 Task: Employee Appreciation Lunch: Organize an appreciation lunch for your team to recognize their hard work and dedication. Location: Nearby Restaurant. Time: 12:00 PM - 1:30 PM.
Action: Mouse moved to (202, 93)
Screenshot: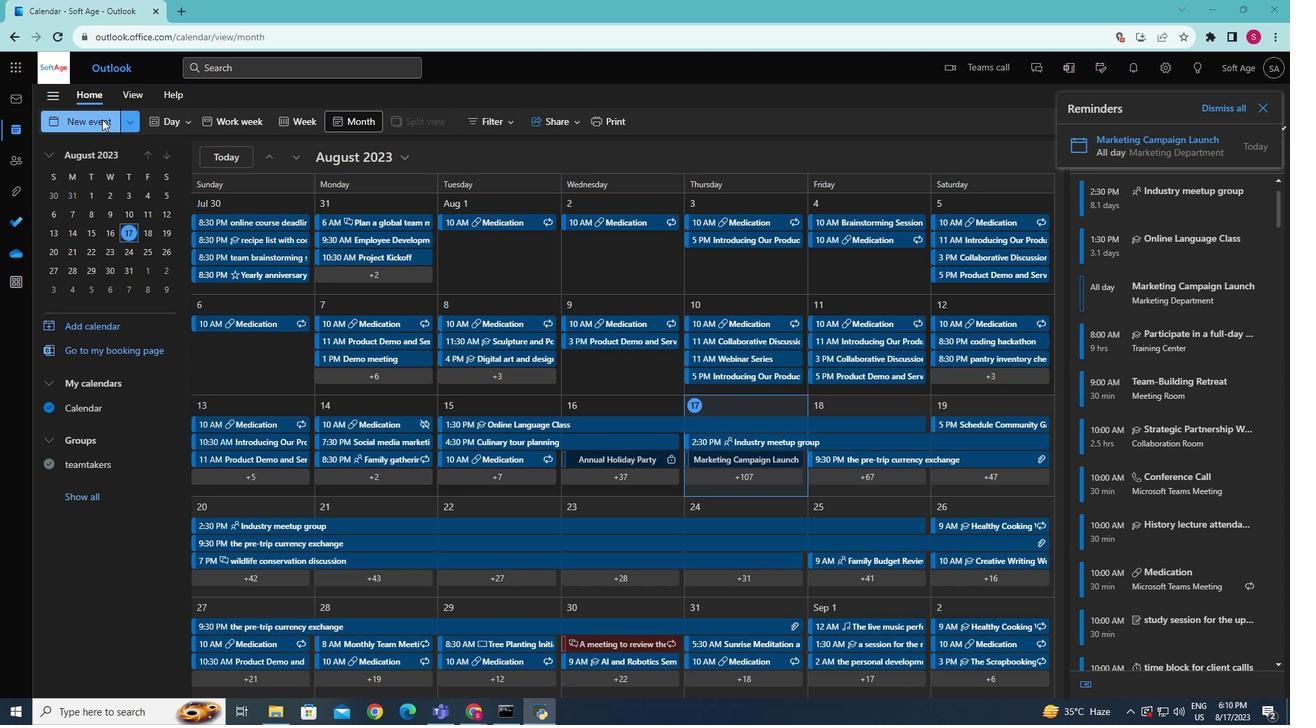 
Action: Mouse pressed left at (202, 93)
Screenshot: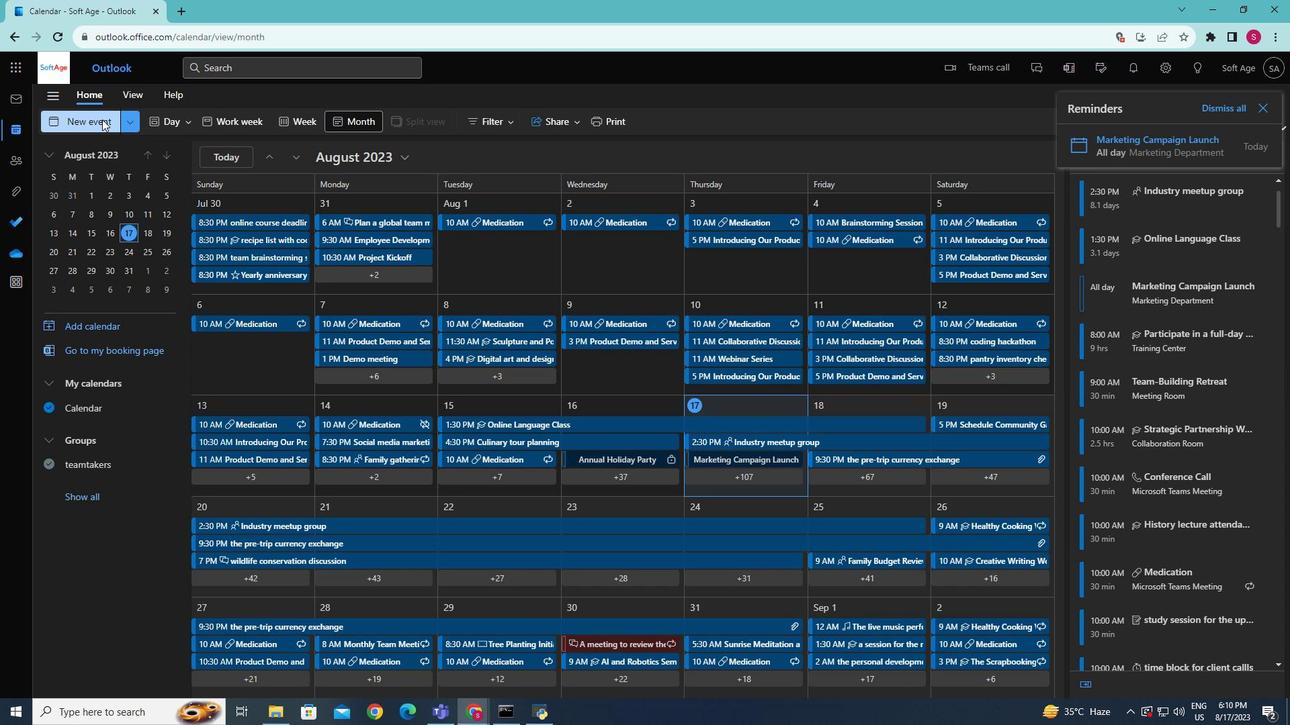 
Action: Mouse moved to (370, 179)
Screenshot: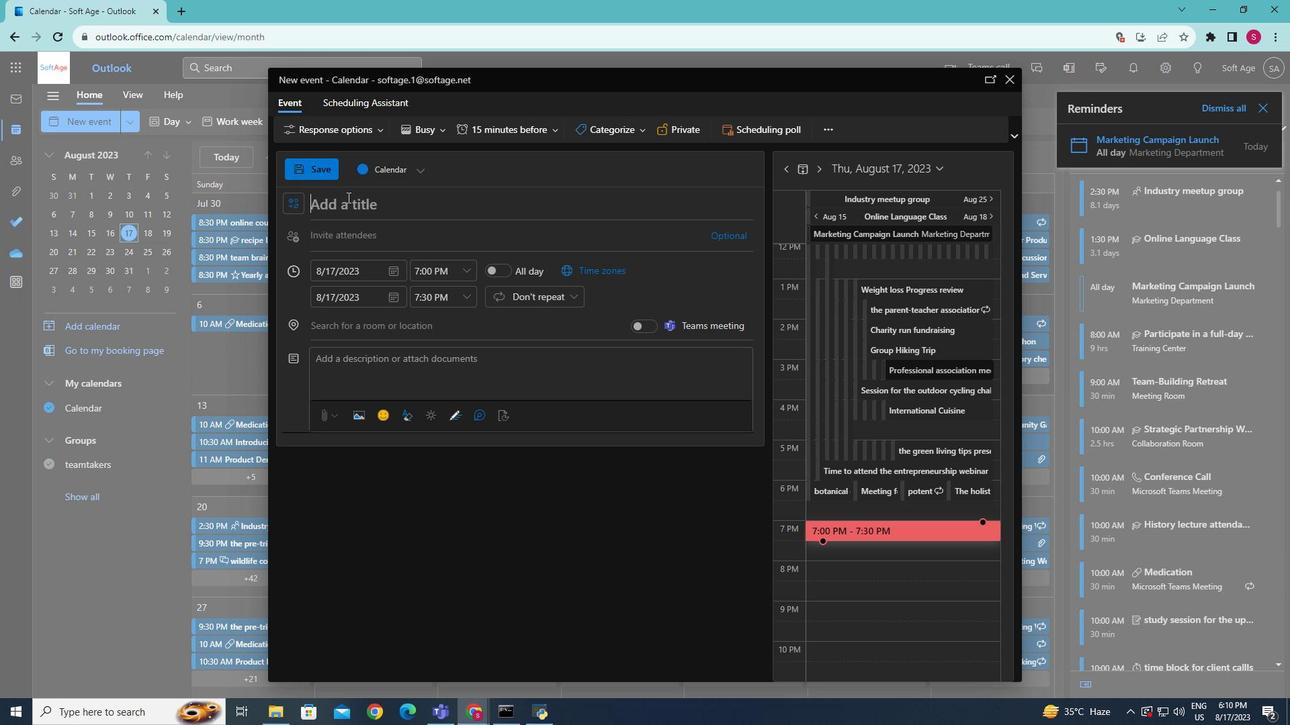 
Action: Key pressed <Key.caps_lock>E<Key.caps_lock>mployee<Key.space><Key.caps_lock>A<Key.caps_lock>ppreciation<Key.space><Key.caps_lock>L<Key.caps_lock>uc<Key.backspace>nch
Screenshot: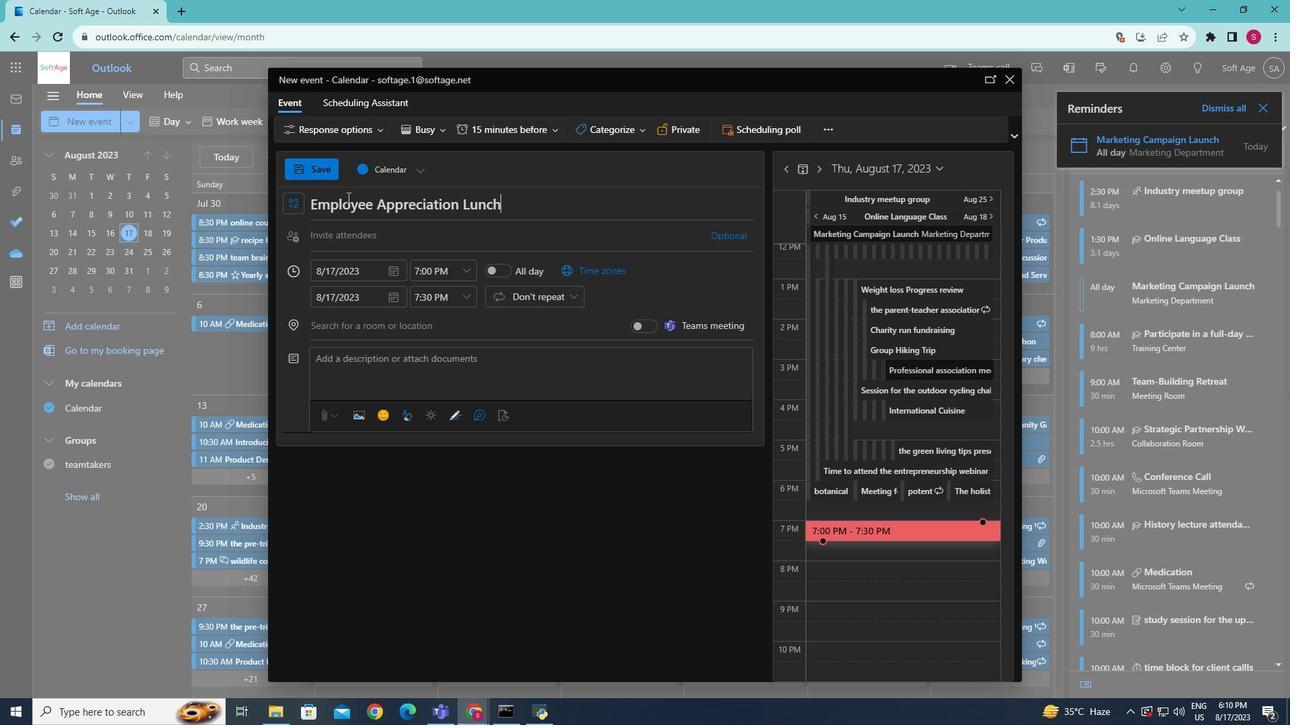 
Action: Mouse moved to (382, 356)
Screenshot: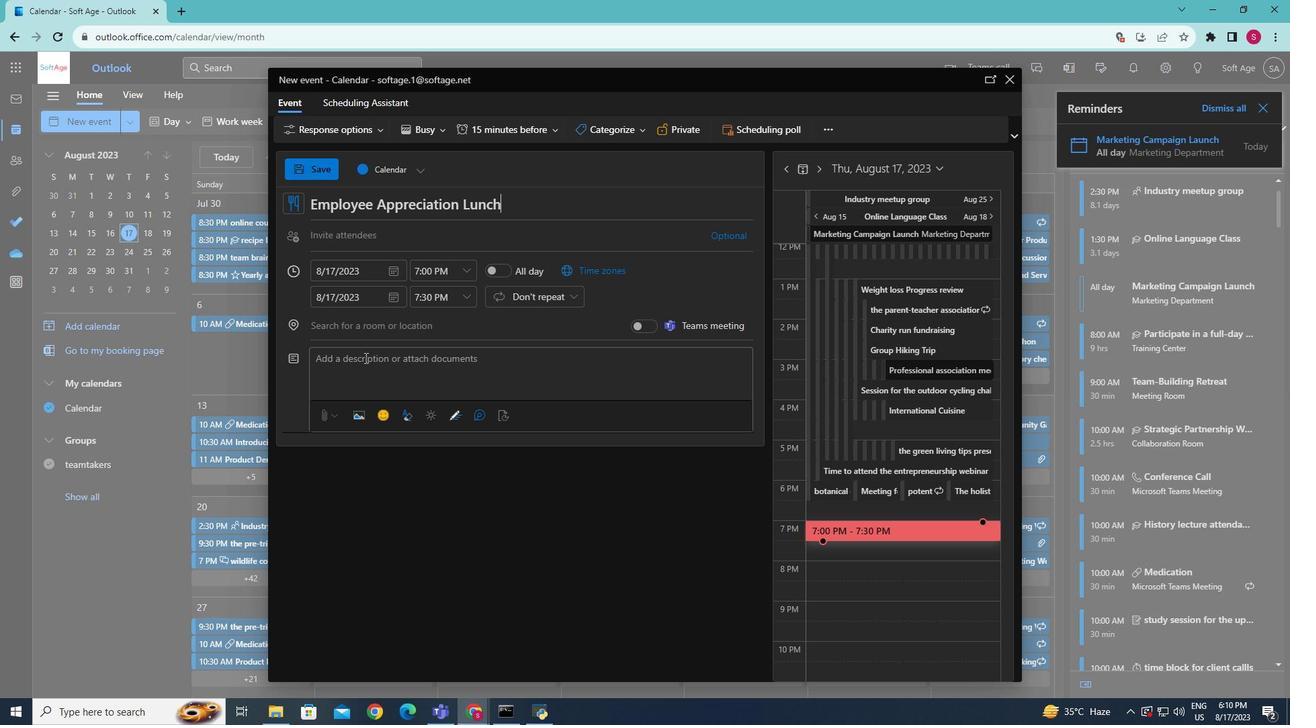 
Action: Mouse pressed left at (382, 356)
Screenshot: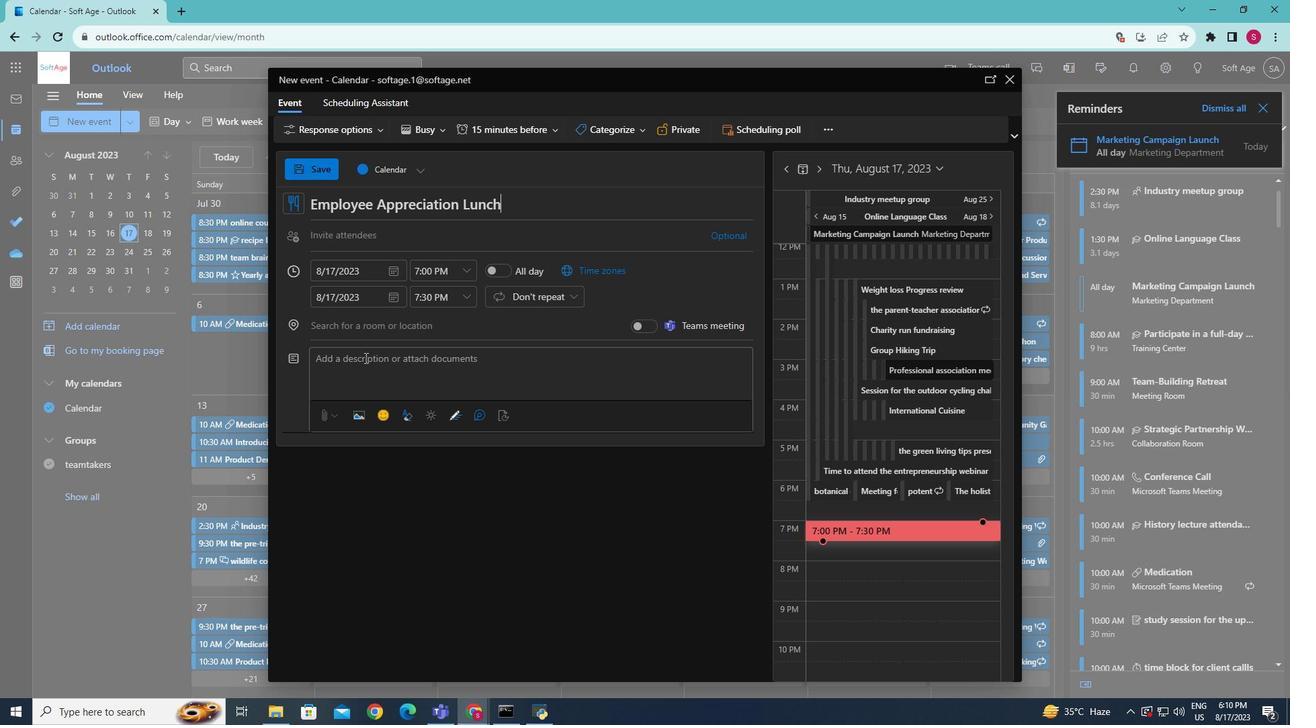
Action: Key pressed <Key.caps_lock>O<Key.caps_lock>rganize<Key.space>an<Key.space>appreciation<Key.space>lunch<Key.space>for<Key.space>your<Key.space>team<Key.space>to<Key.space>recognize<Key.space>their<Key.space>hard<Key.space>work<Key.space>and<Key.space>dedication
Screenshot: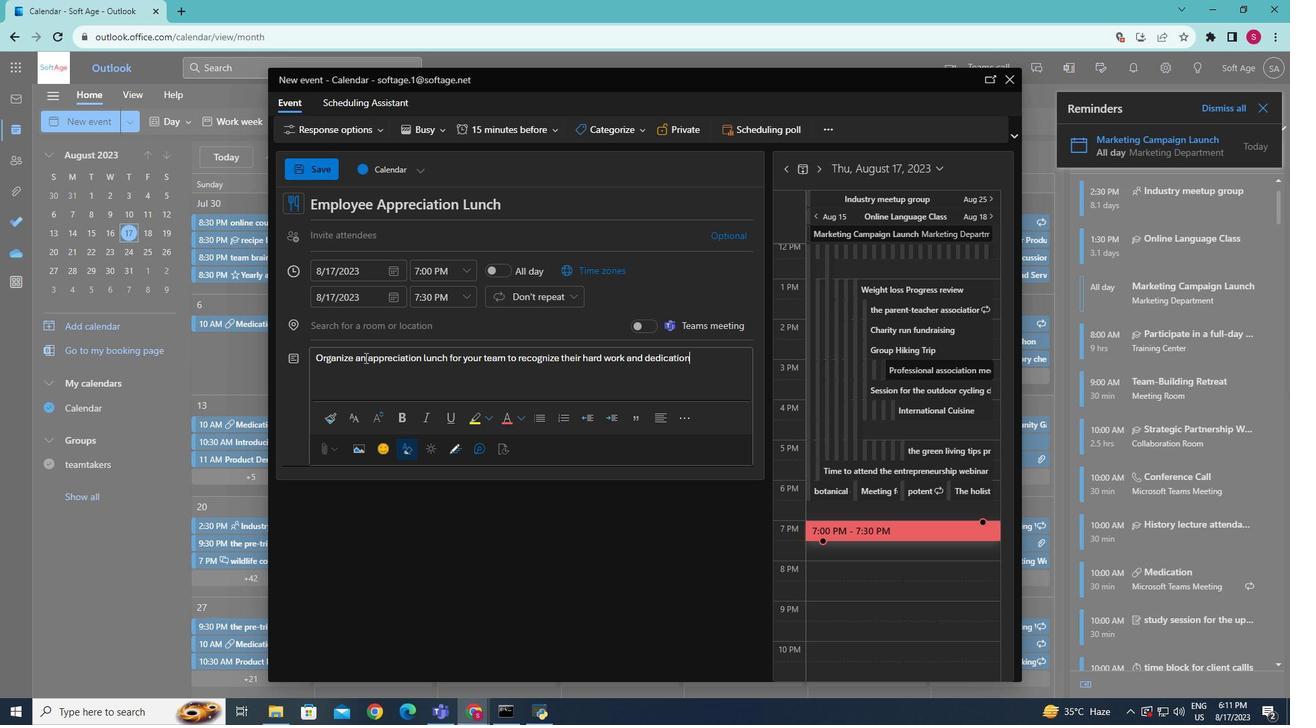 
Action: Mouse moved to (428, 381)
Screenshot: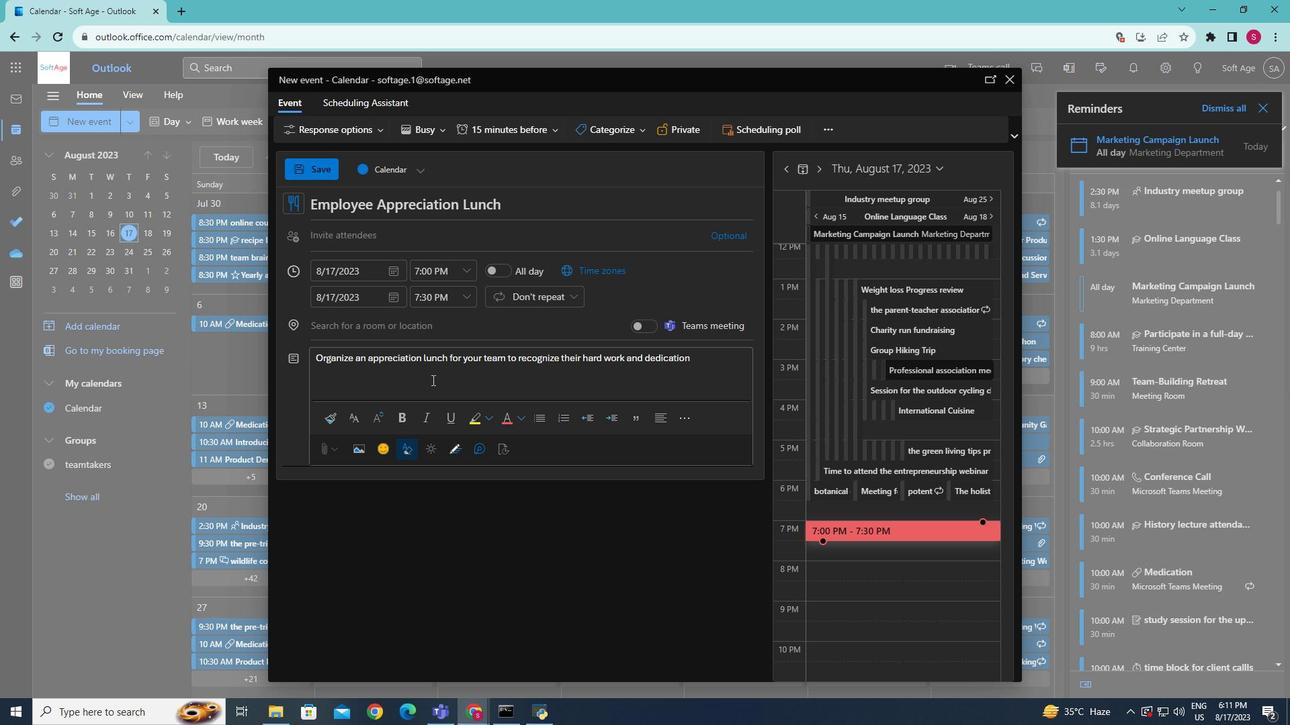 
Action: Key pressed .
Screenshot: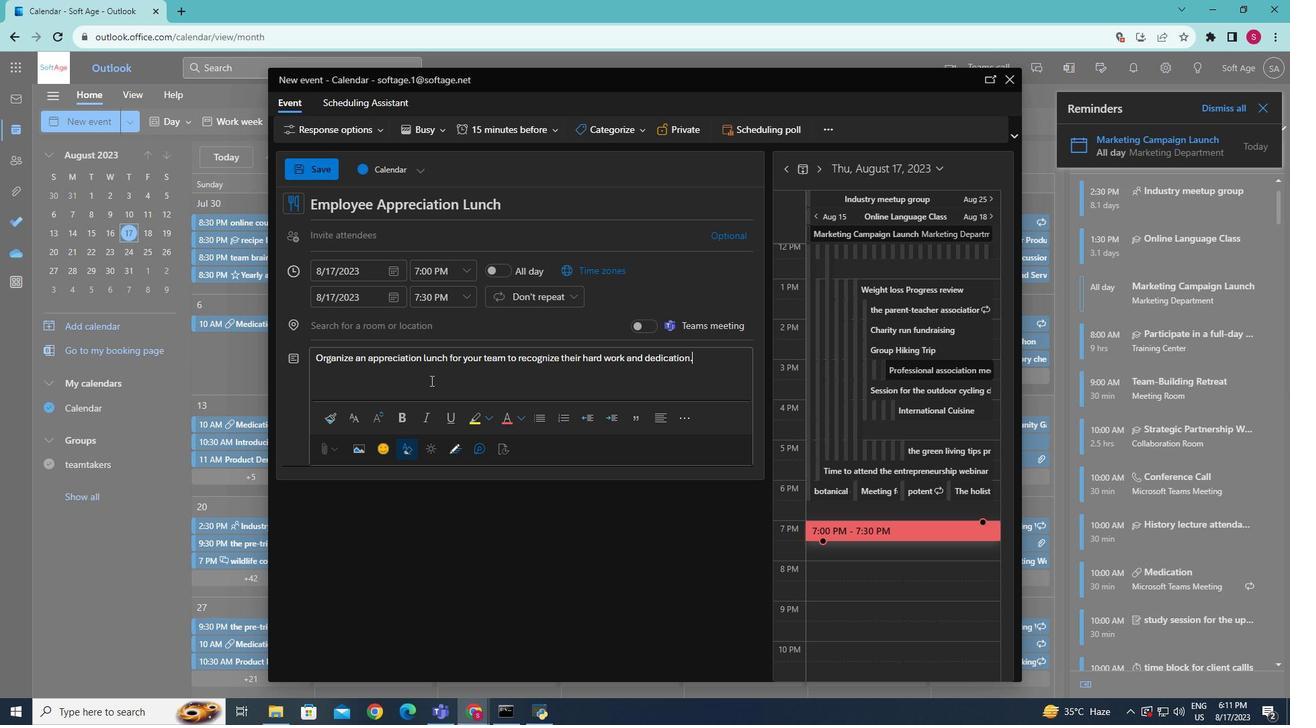 
Action: Mouse moved to (376, 321)
Screenshot: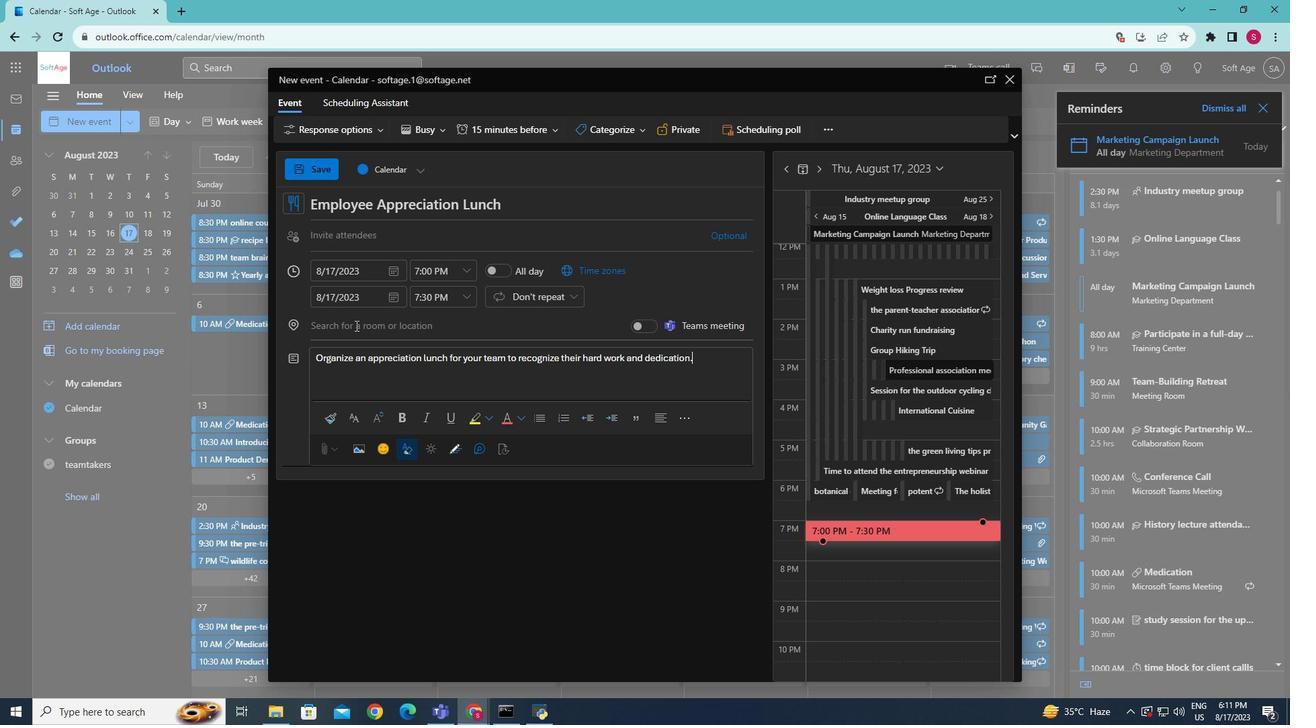 
Action: Mouse pressed left at (376, 321)
Screenshot: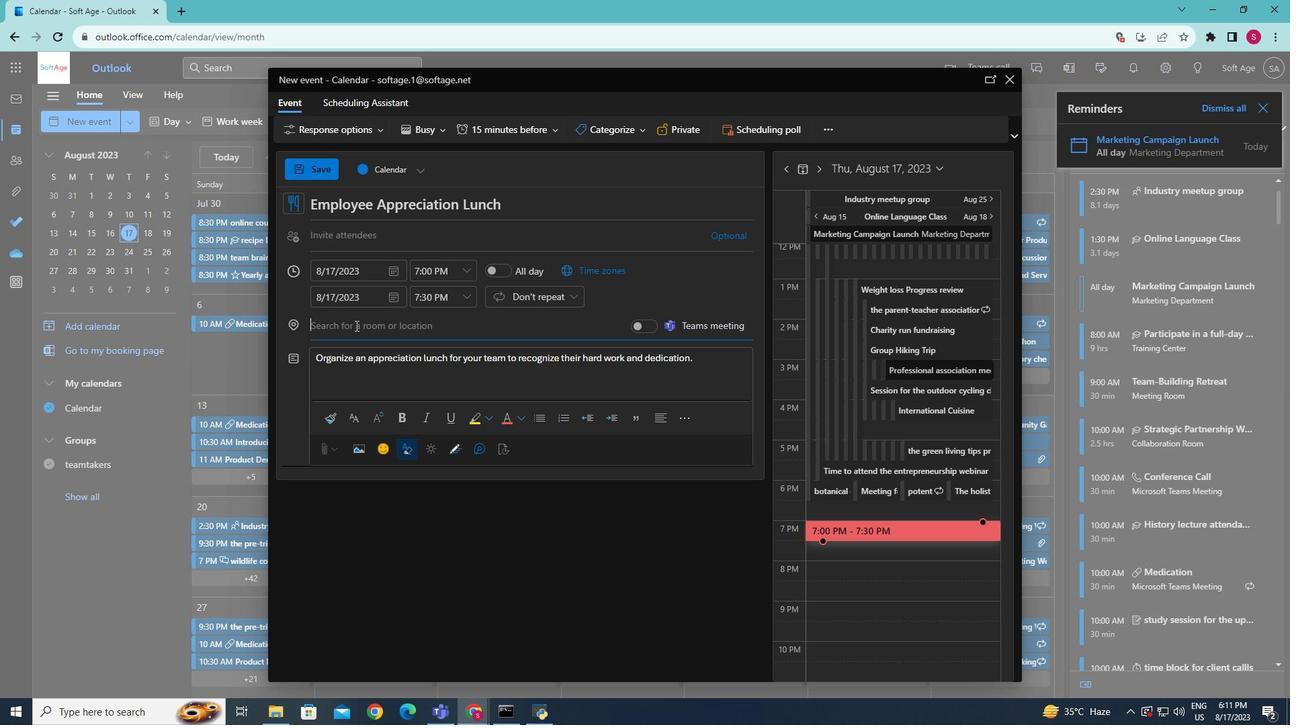 
Action: Key pressed <Key.caps_lock>N<Key.caps_lock>earby<Key.space><Key.caps_lock>R<Key.caps_lock>estaurant
Screenshot: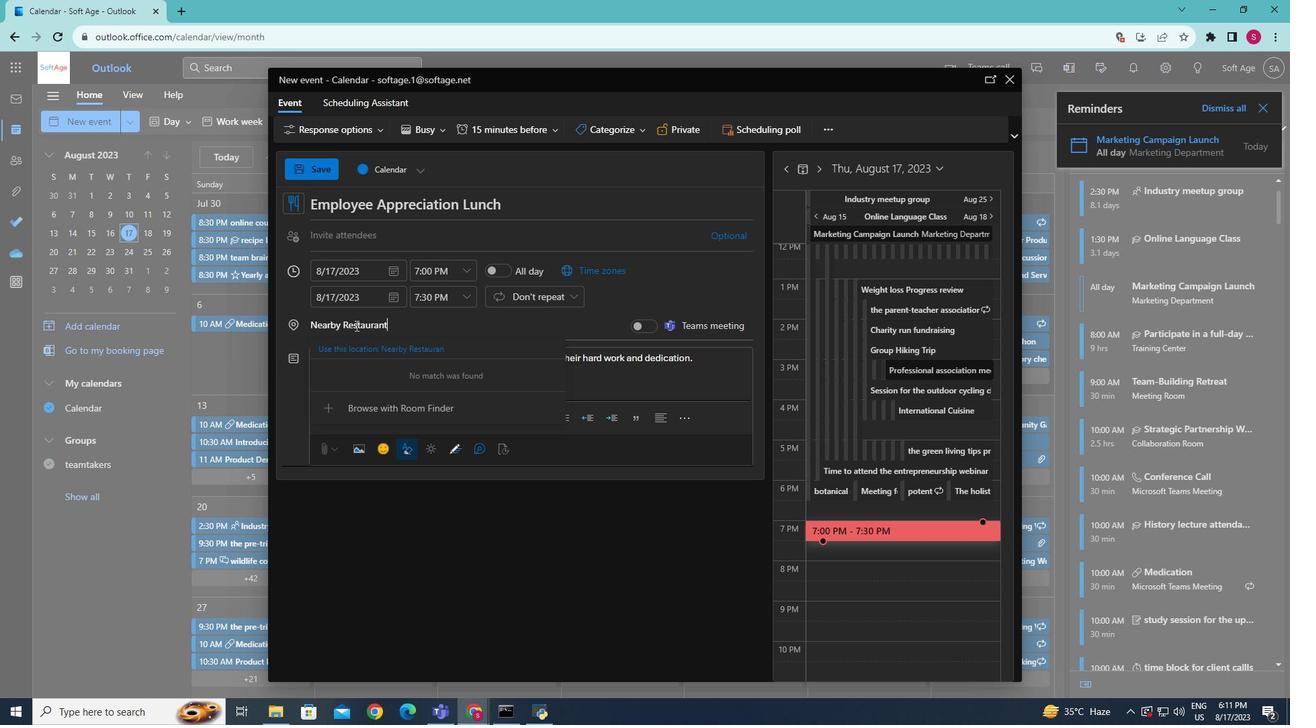 
Action: Mouse moved to (454, 264)
Screenshot: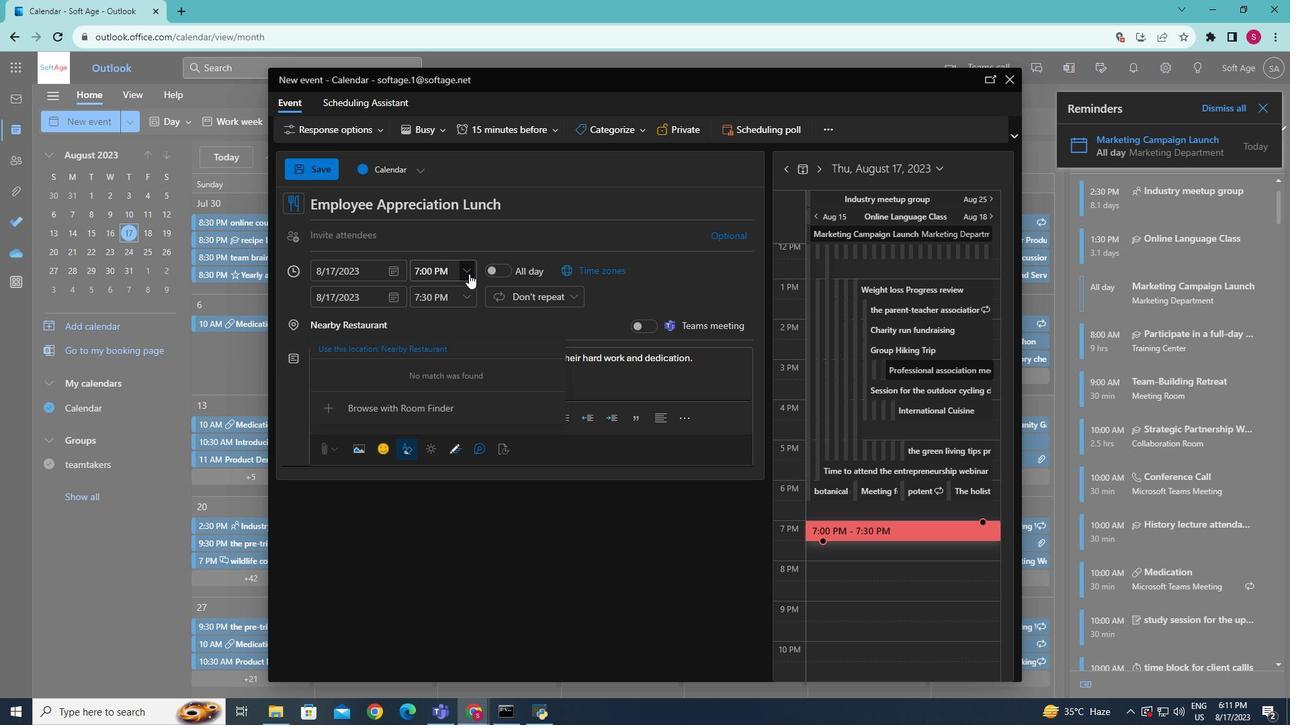 
Action: Mouse pressed left at (454, 264)
Screenshot: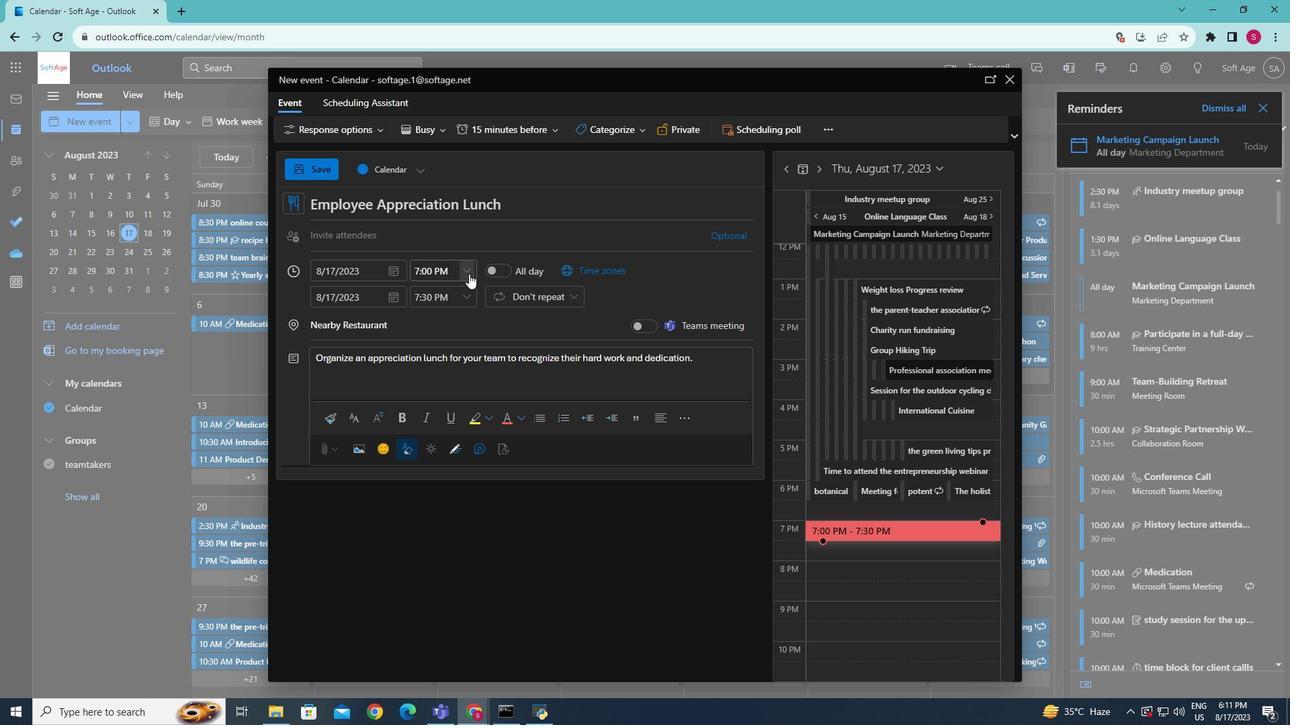 
Action: Mouse moved to (440, 376)
Screenshot: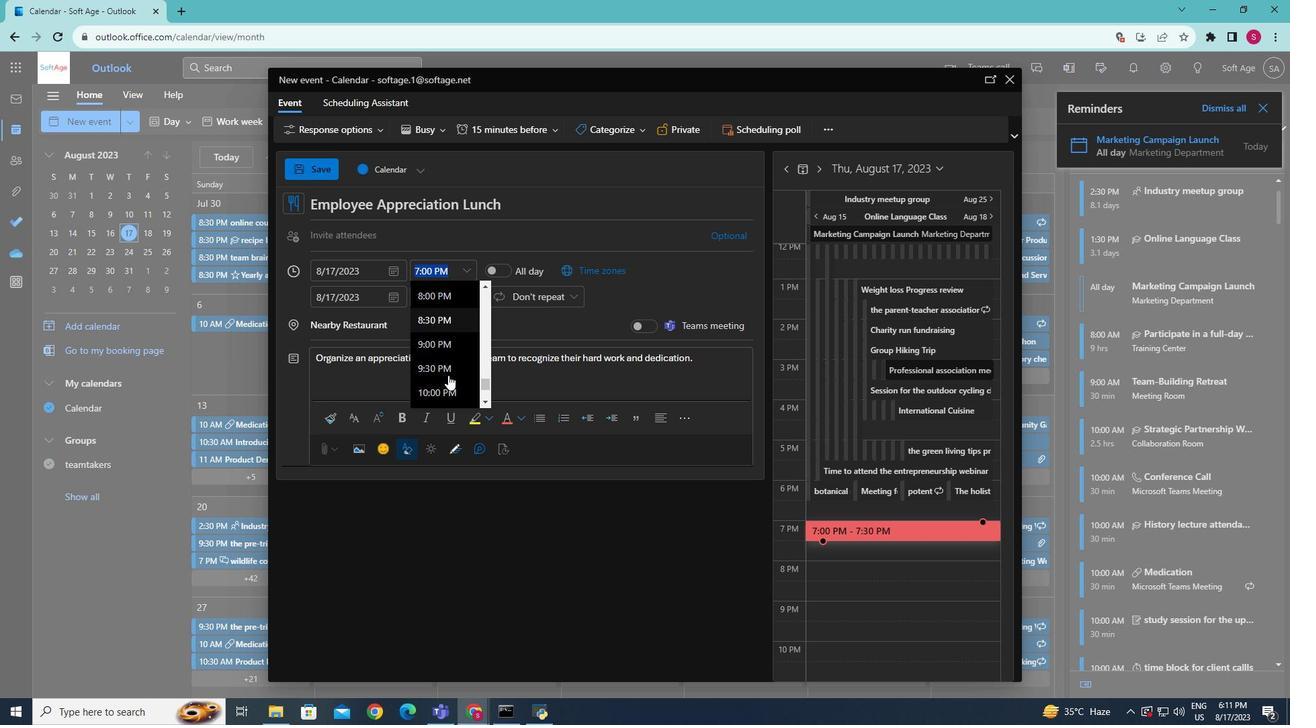 
Action: Mouse scrolled (440, 375) with delta (0, 0)
Screenshot: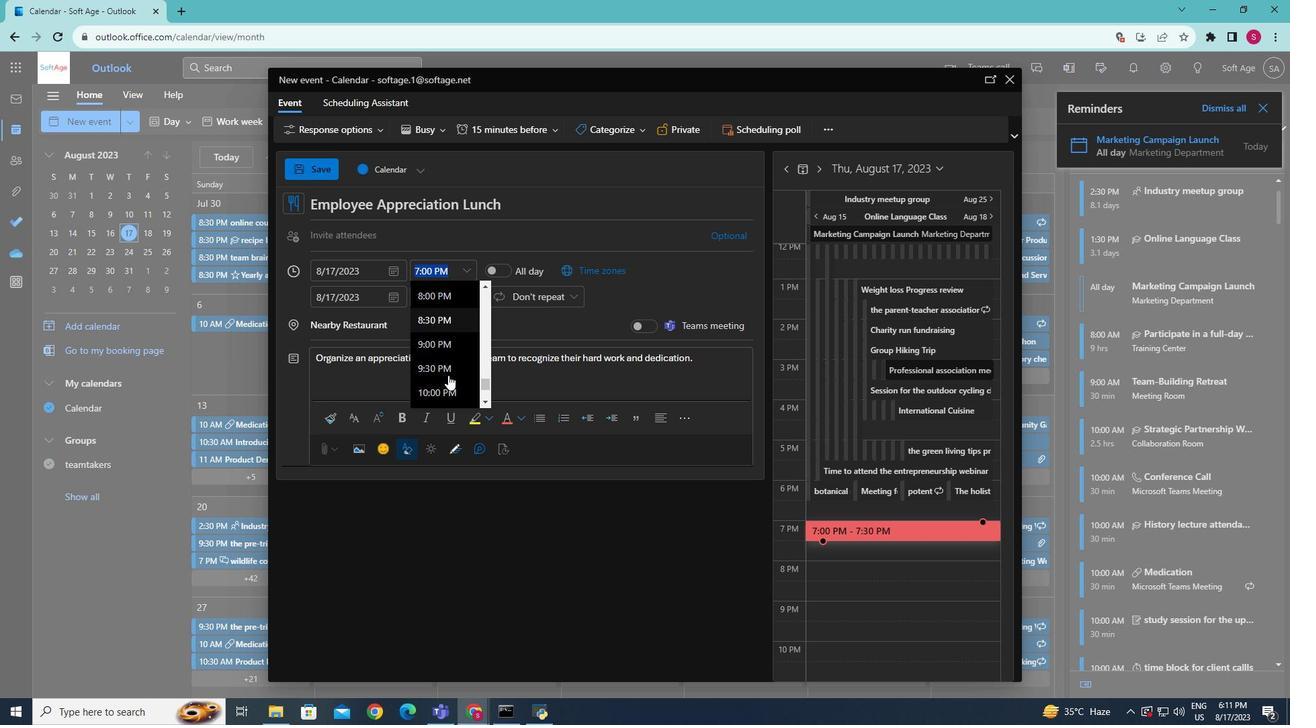 
Action: Mouse moved to (438, 380)
Screenshot: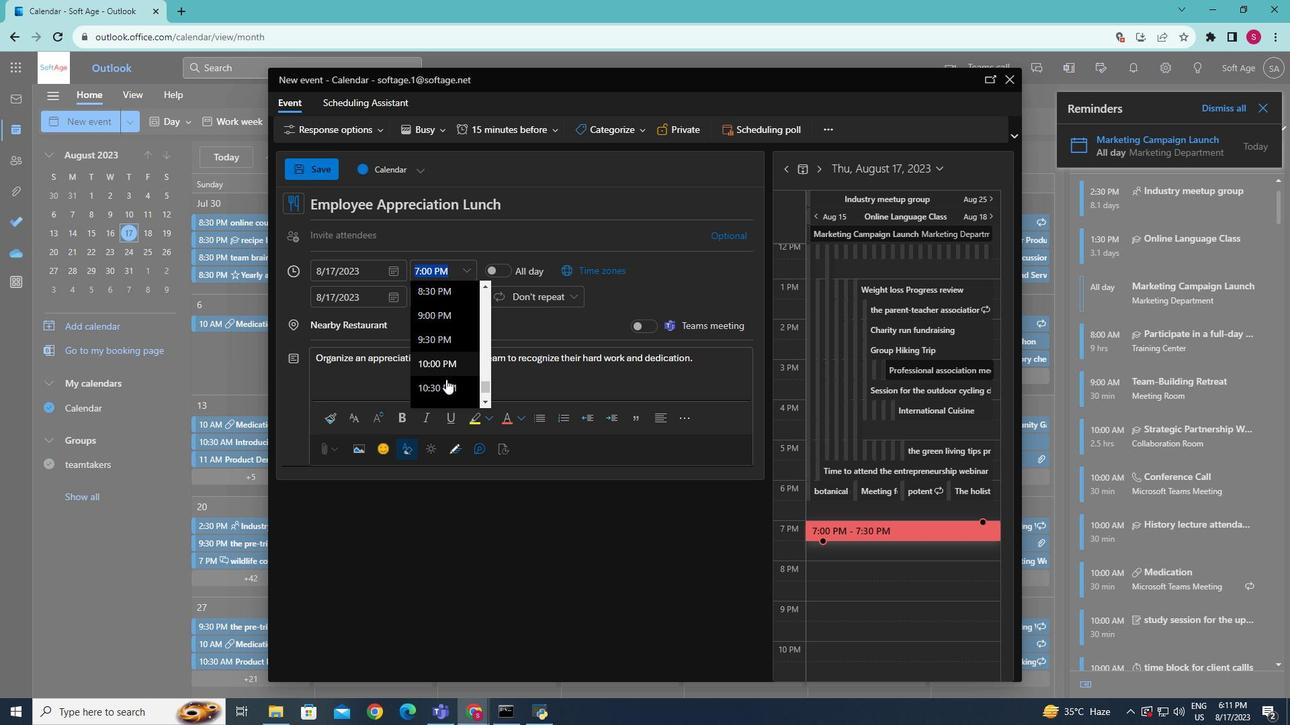 
Action: Mouse scrolled (438, 380) with delta (0, 0)
Screenshot: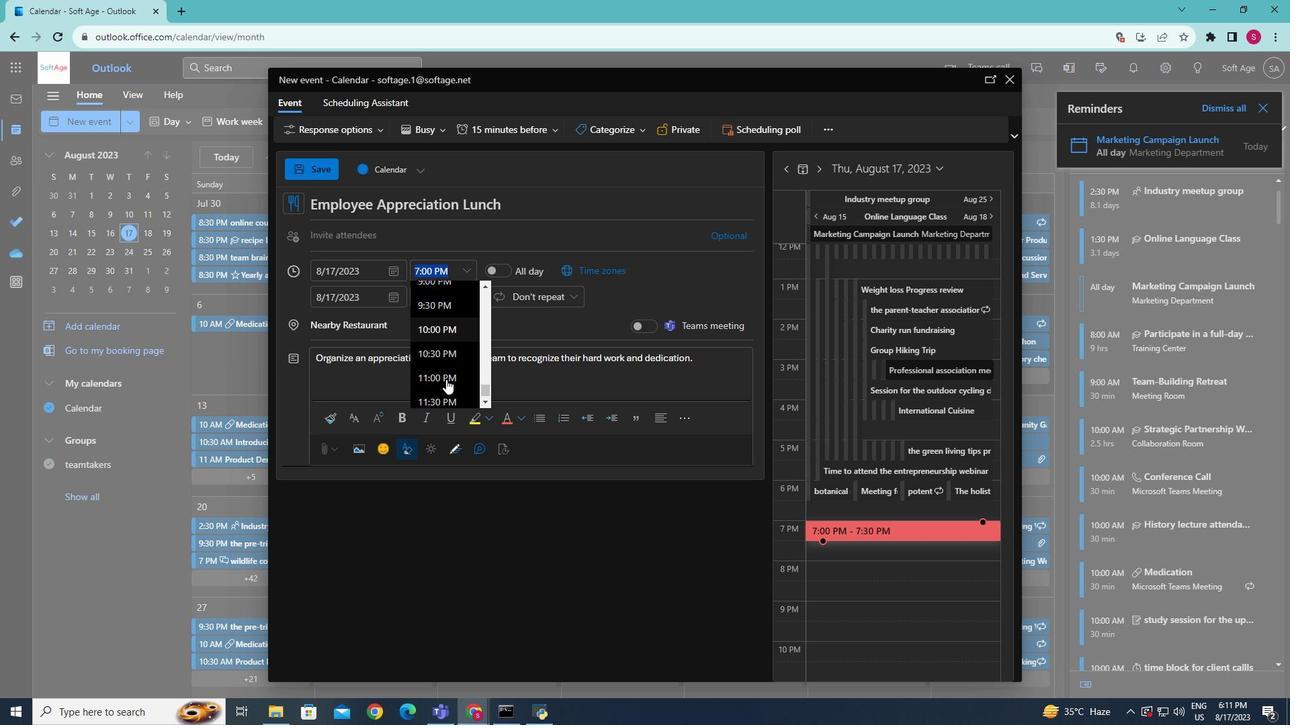 
Action: Mouse moved to (437, 380)
Screenshot: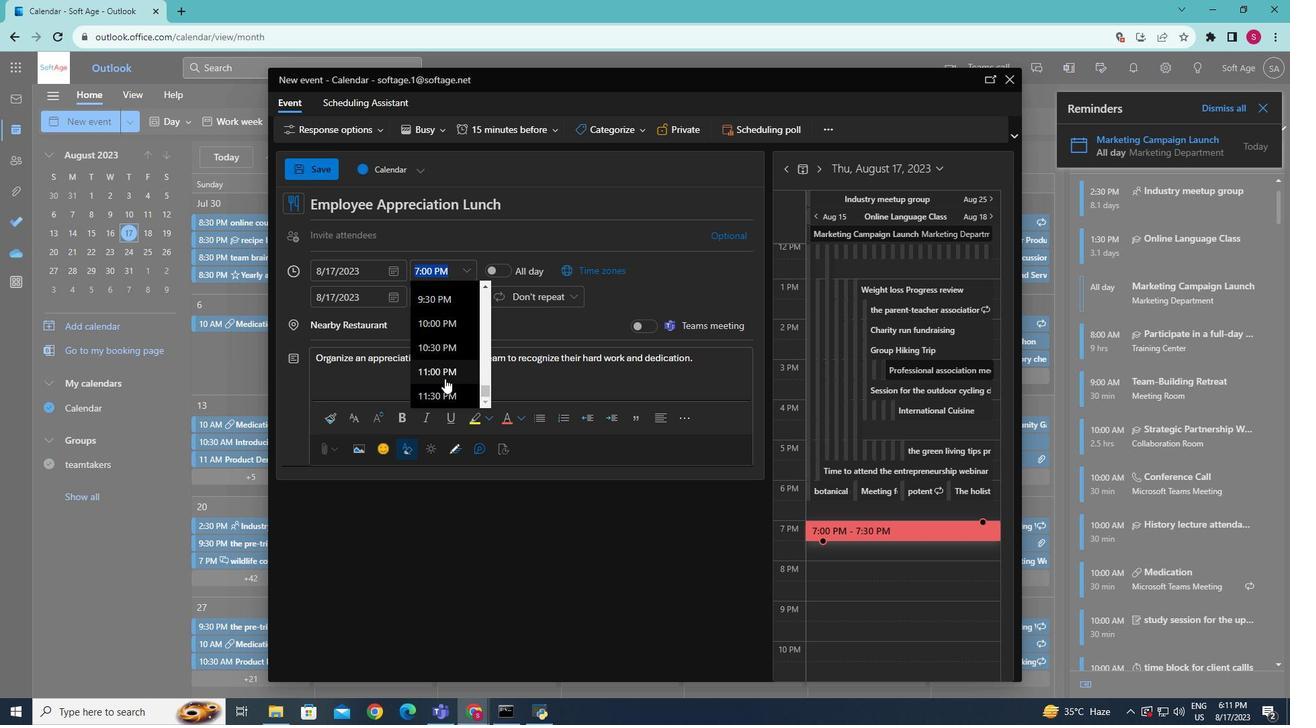 
Action: Mouse scrolled (437, 378) with delta (0, -1)
Screenshot: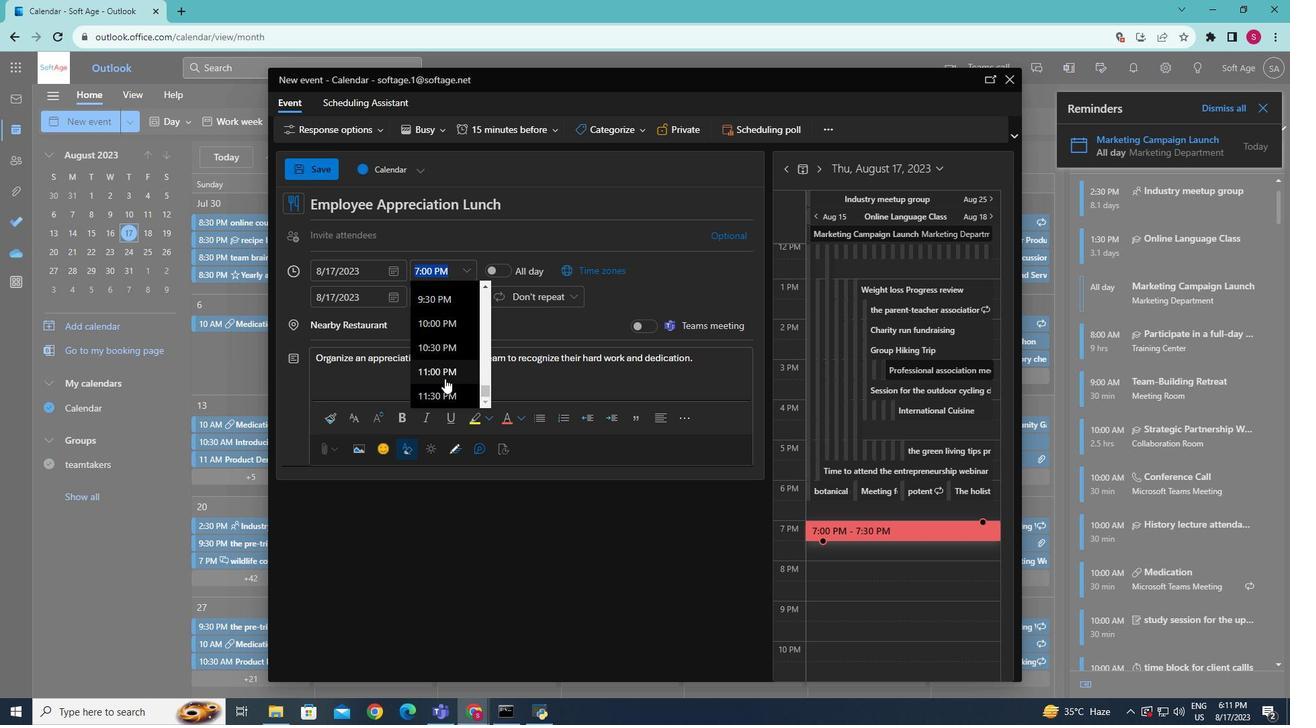 
Action: Mouse moved to (436, 380)
Screenshot: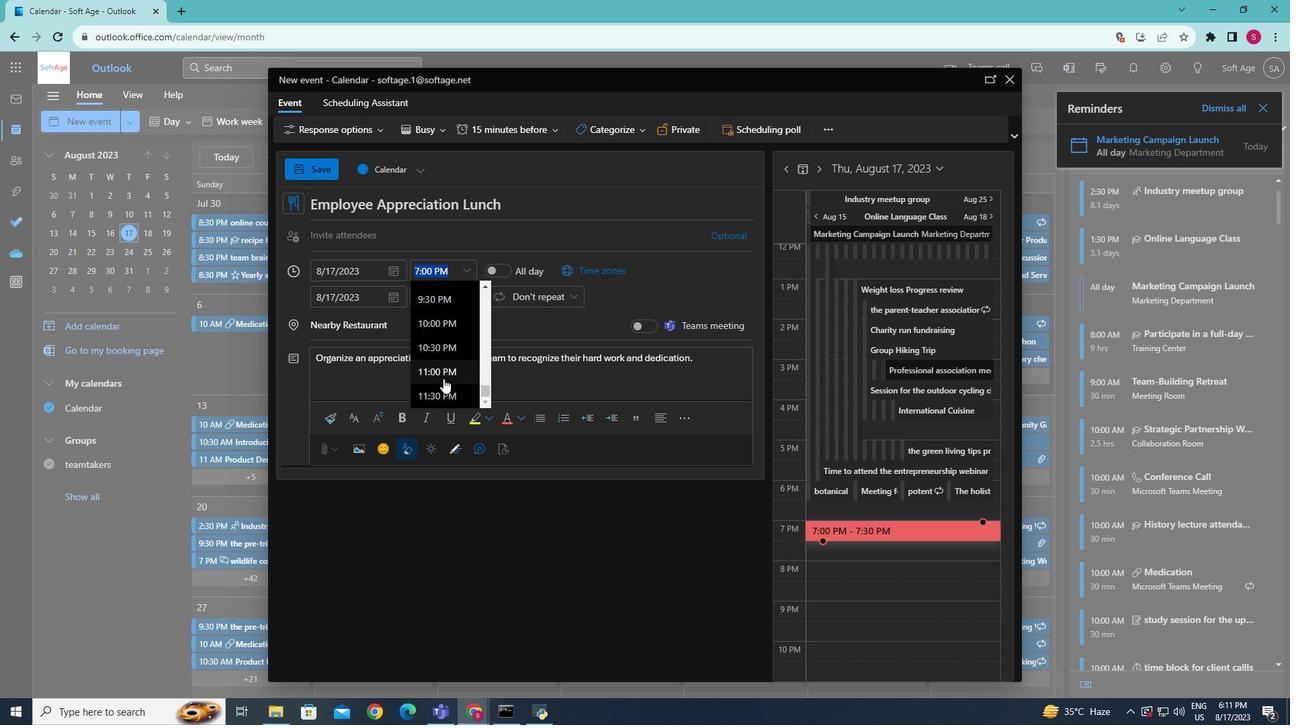 
Action: Mouse scrolled (436, 378) with delta (0, -1)
Screenshot: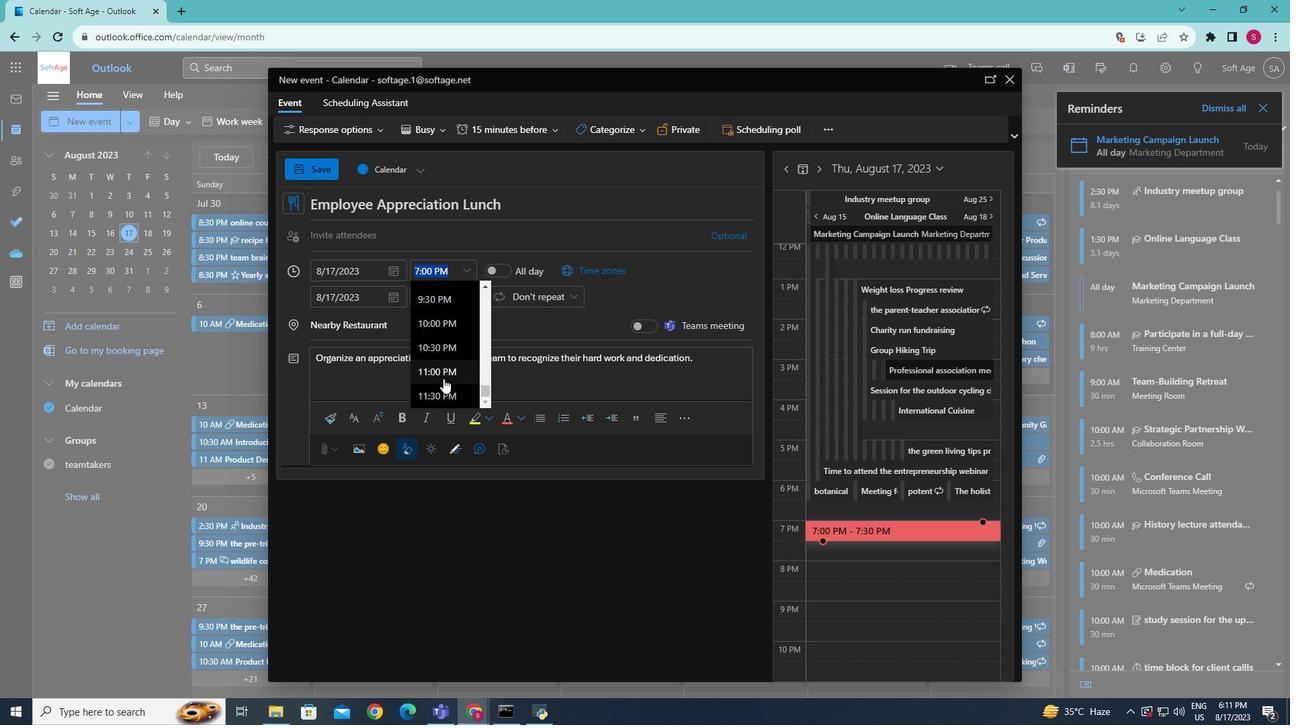 
Action: Mouse moved to (462, 400)
Screenshot: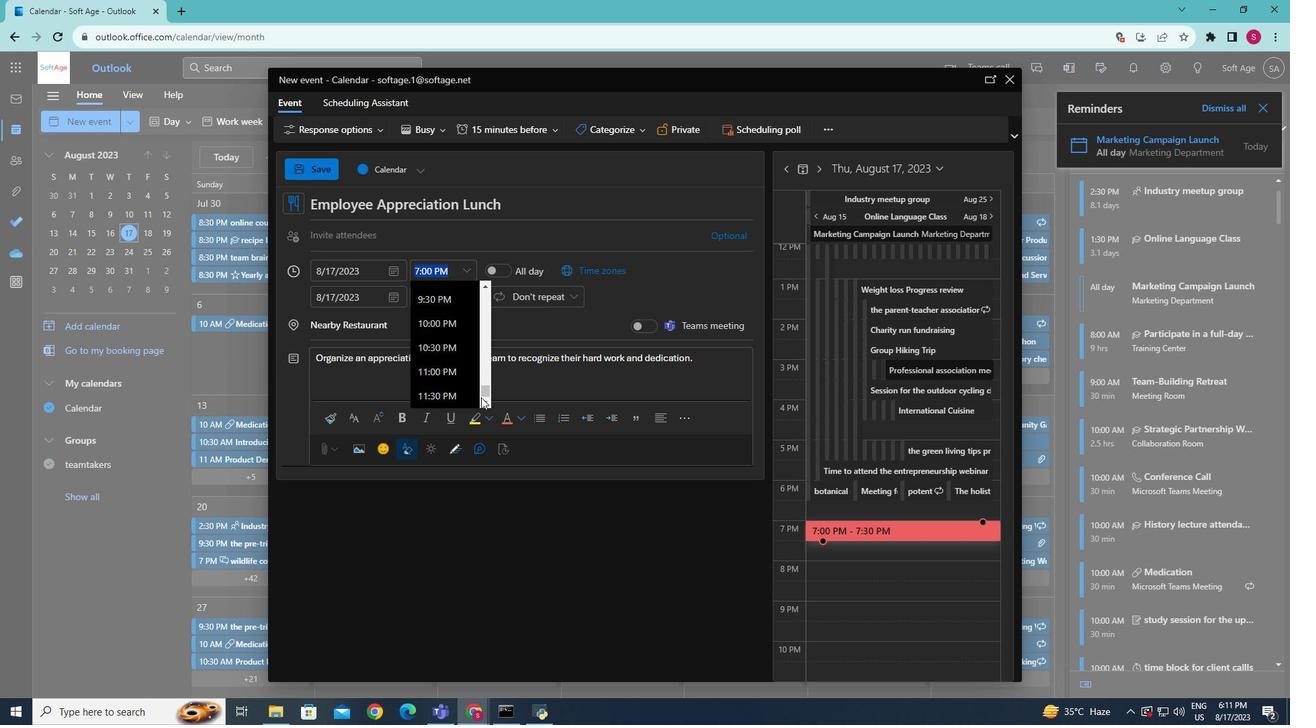 
Action: Mouse pressed left at (462, 400)
Screenshot: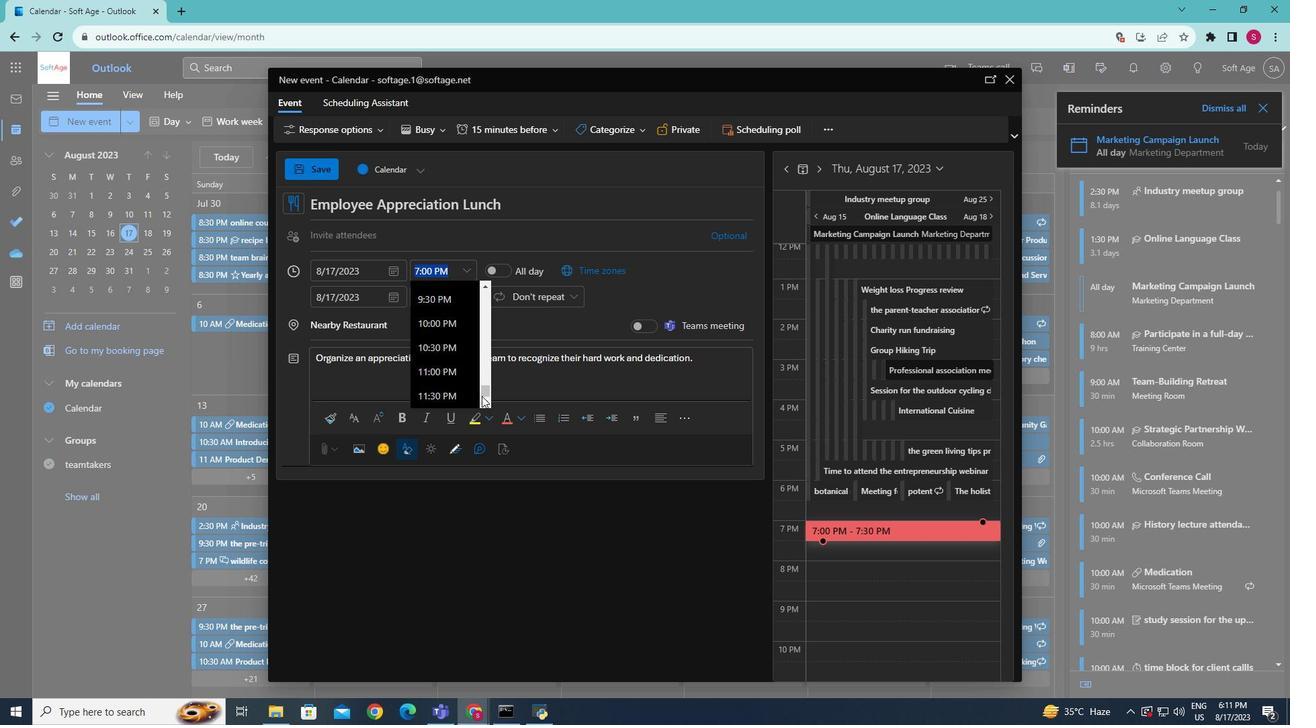 
Action: Mouse moved to (453, 368)
Screenshot: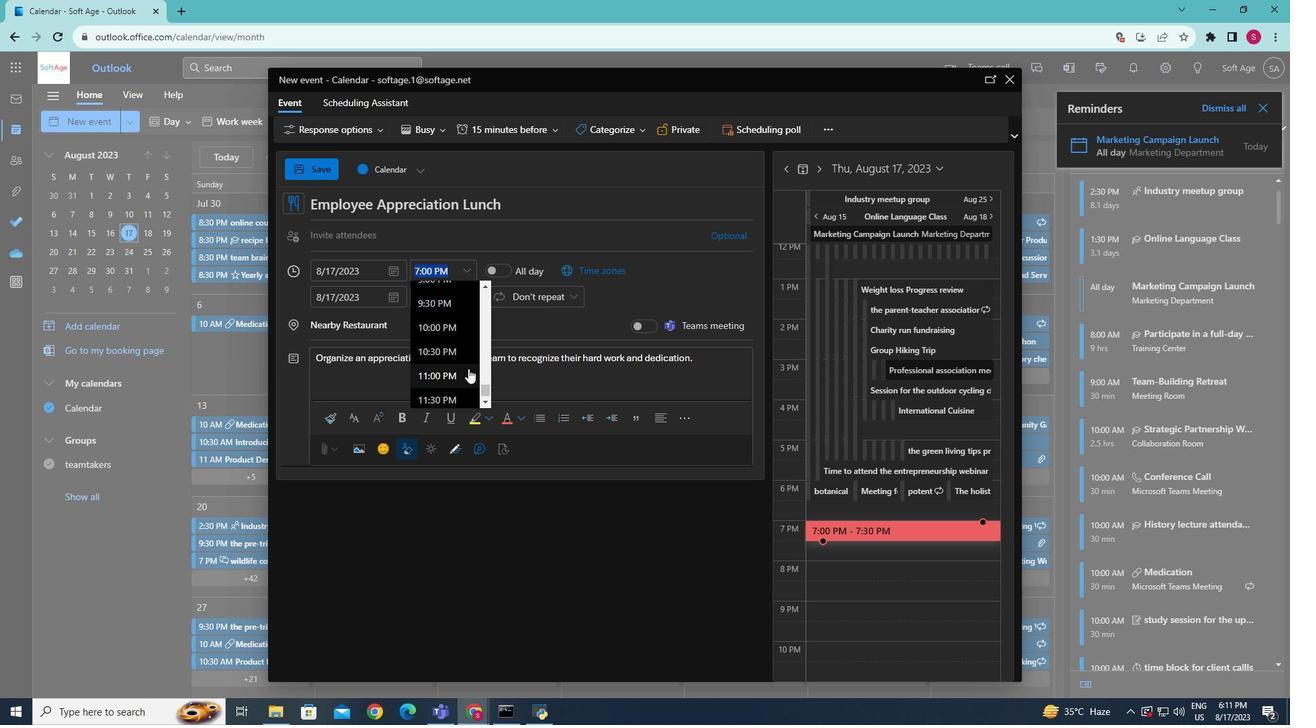 
Action: Mouse scrolled (453, 369) with delta (0, 0)
Screenshot: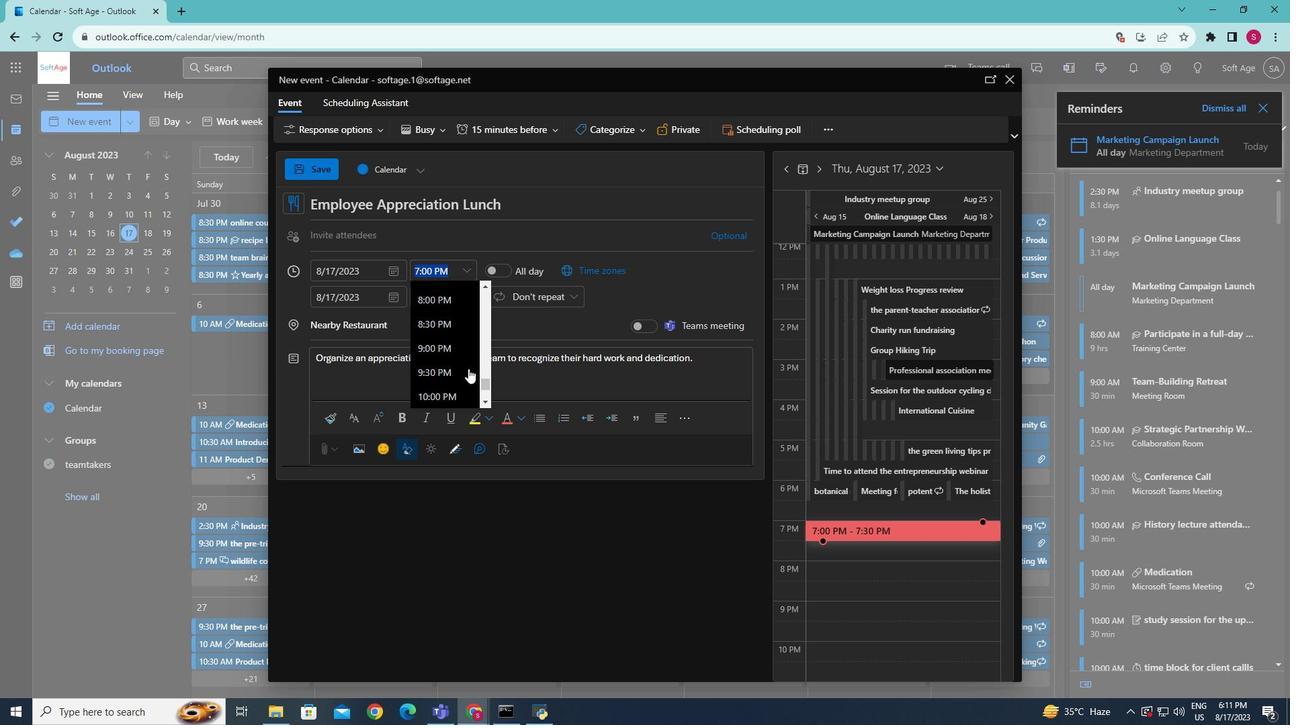 
Action: Mouse scrolled (453, 369) with delta (0, 0)
Screenshot: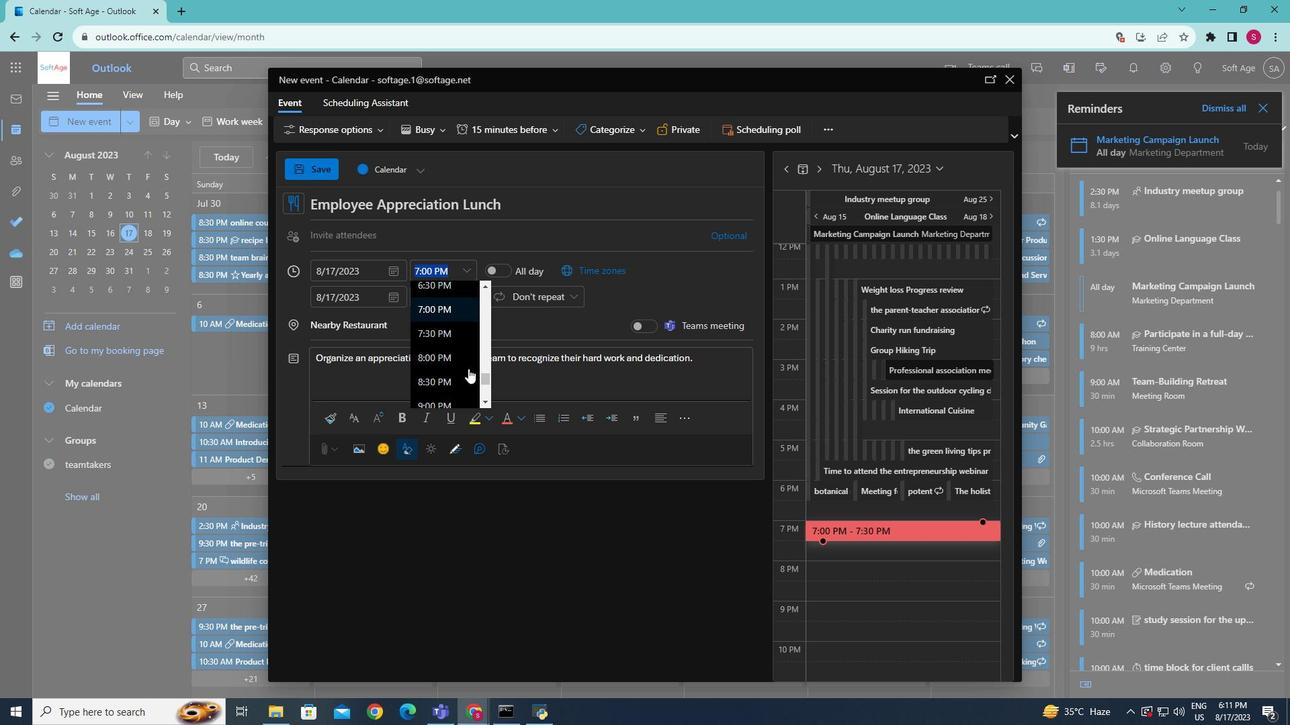 
Action: Mouse scrolled (453, 369) with delta (0, 0)
Screenshot: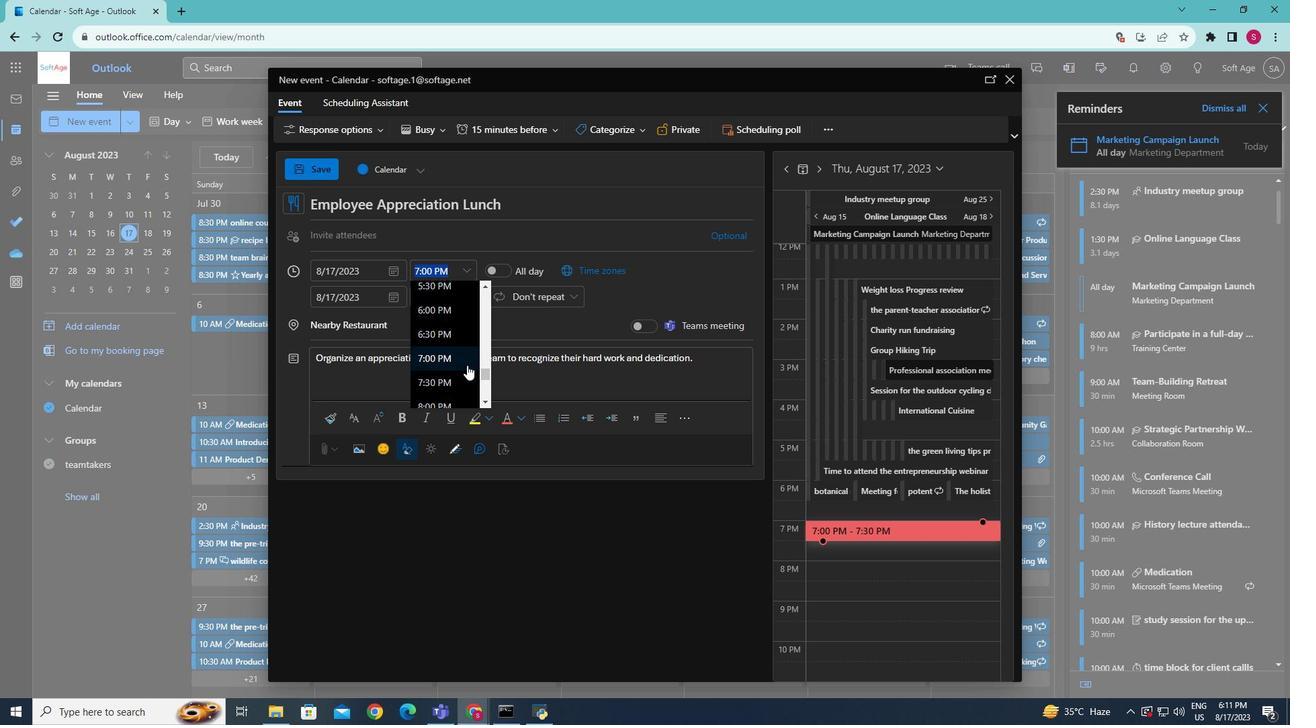 
Action: Mouse moved to (447, 359)
Screenshot: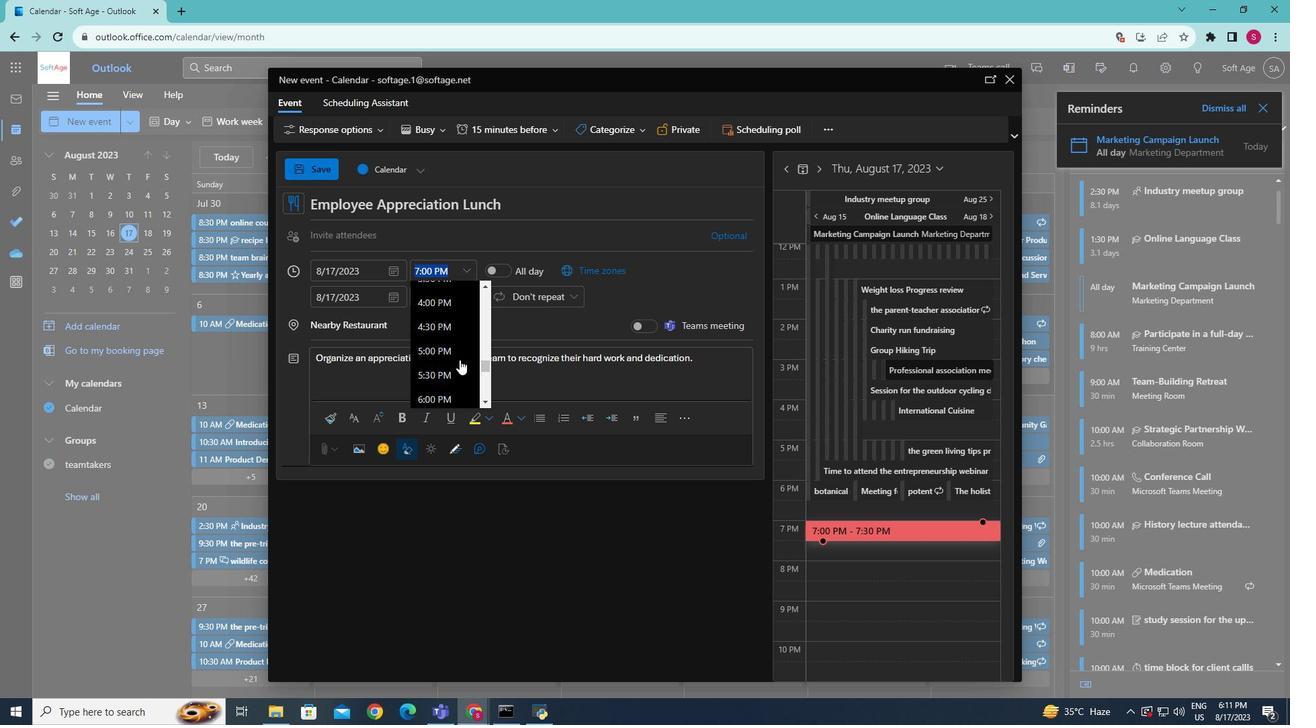 
Action: Mouse scrolled (447, 360) with delta (0, 0)
Screenshot: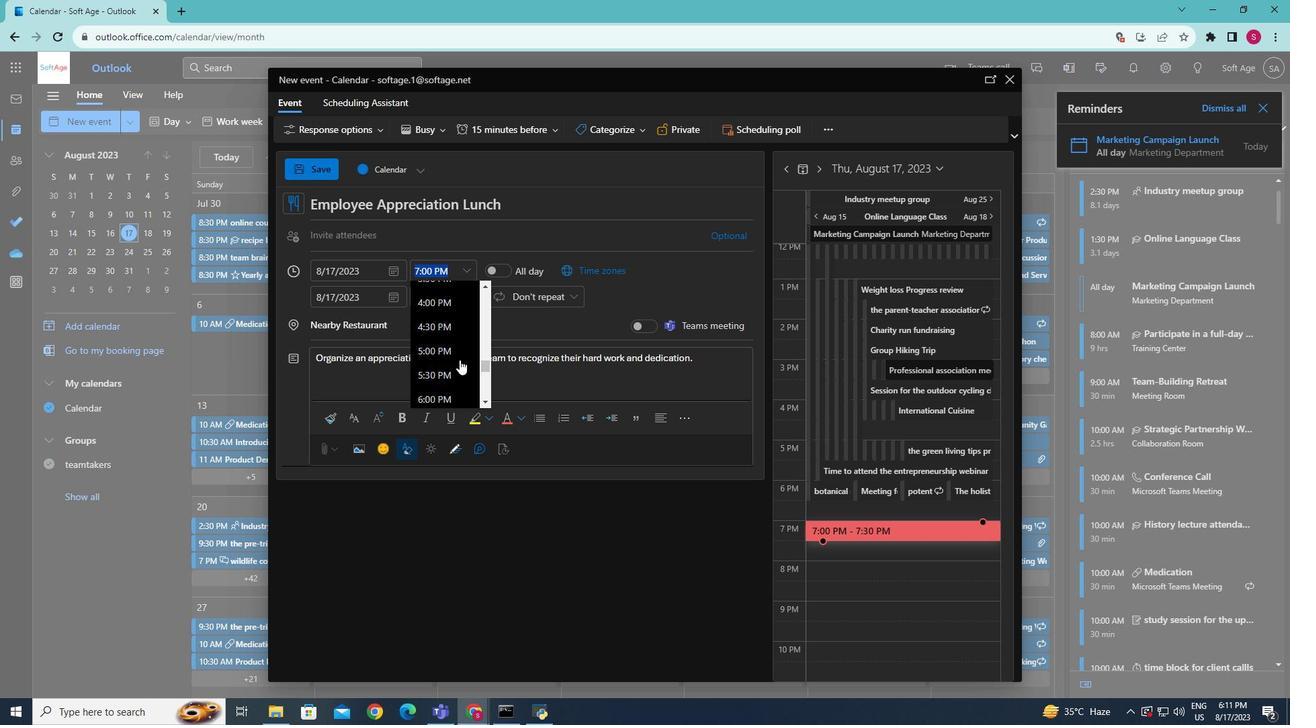 
Action: Mouse scrolled (447, 360) with delta (0, 0)
Screenshot: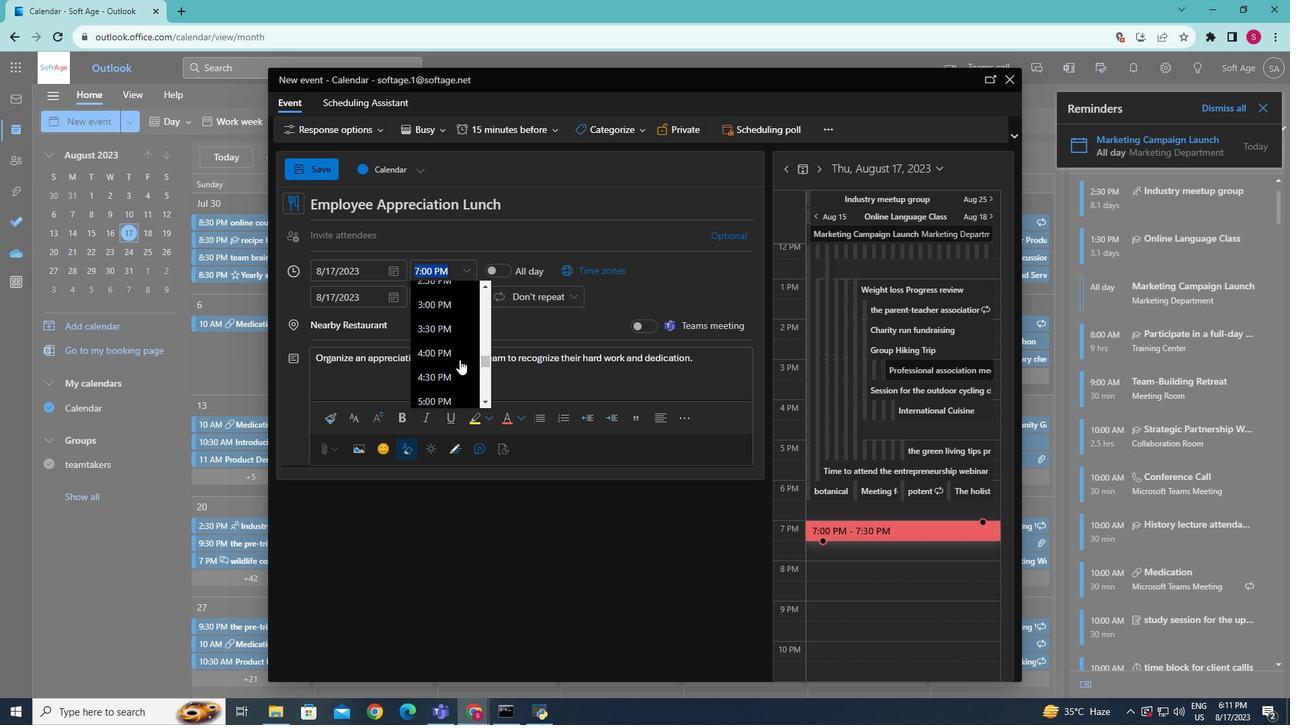 
Action: Mouse moved to (447, 357)
Screenshot: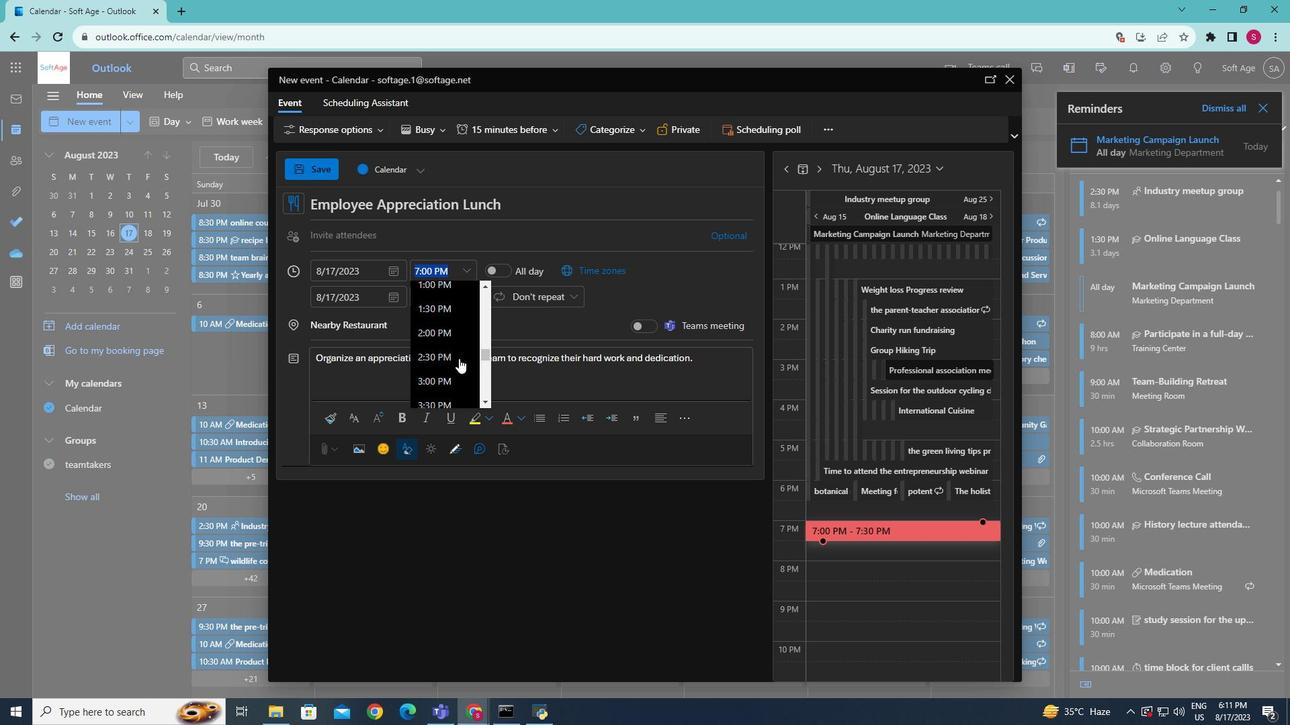 
Action: Mouse scrolled (447, 358) with delta (0, 0)
Screenshot: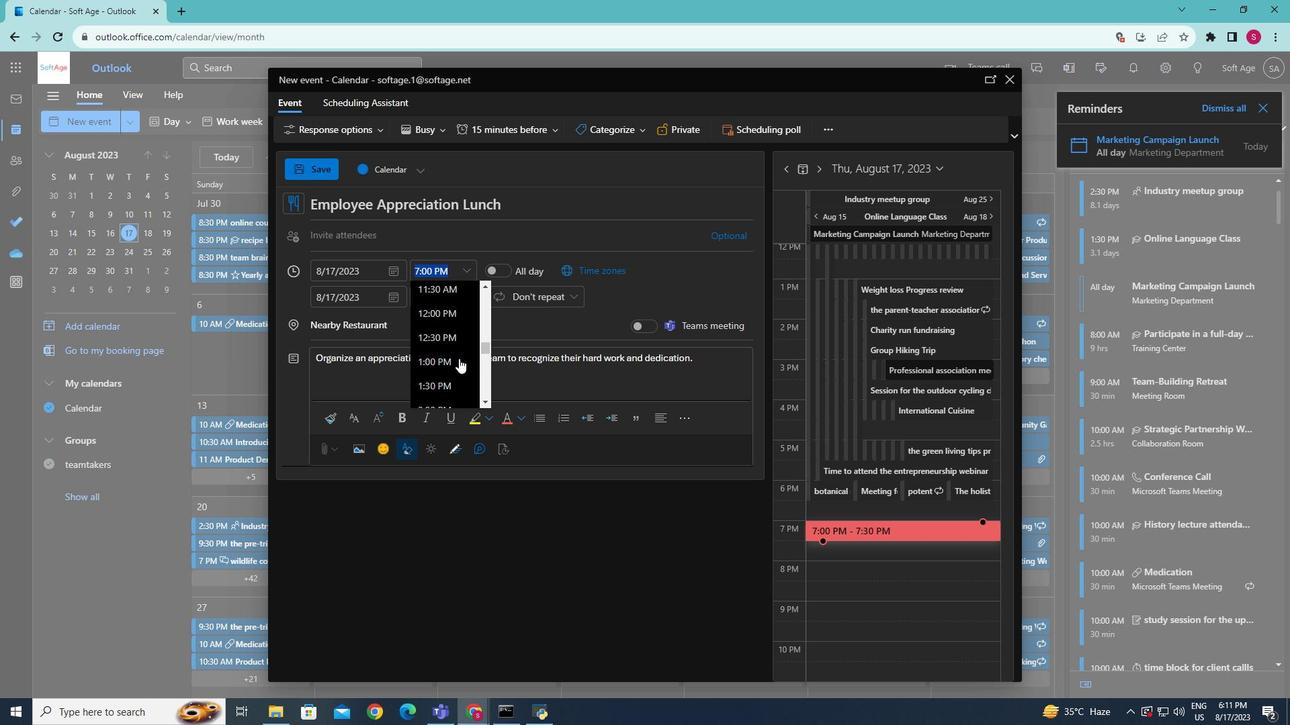 
Action: Mouse scrolled (447, 358) with delta (0, 0)
Screenshot: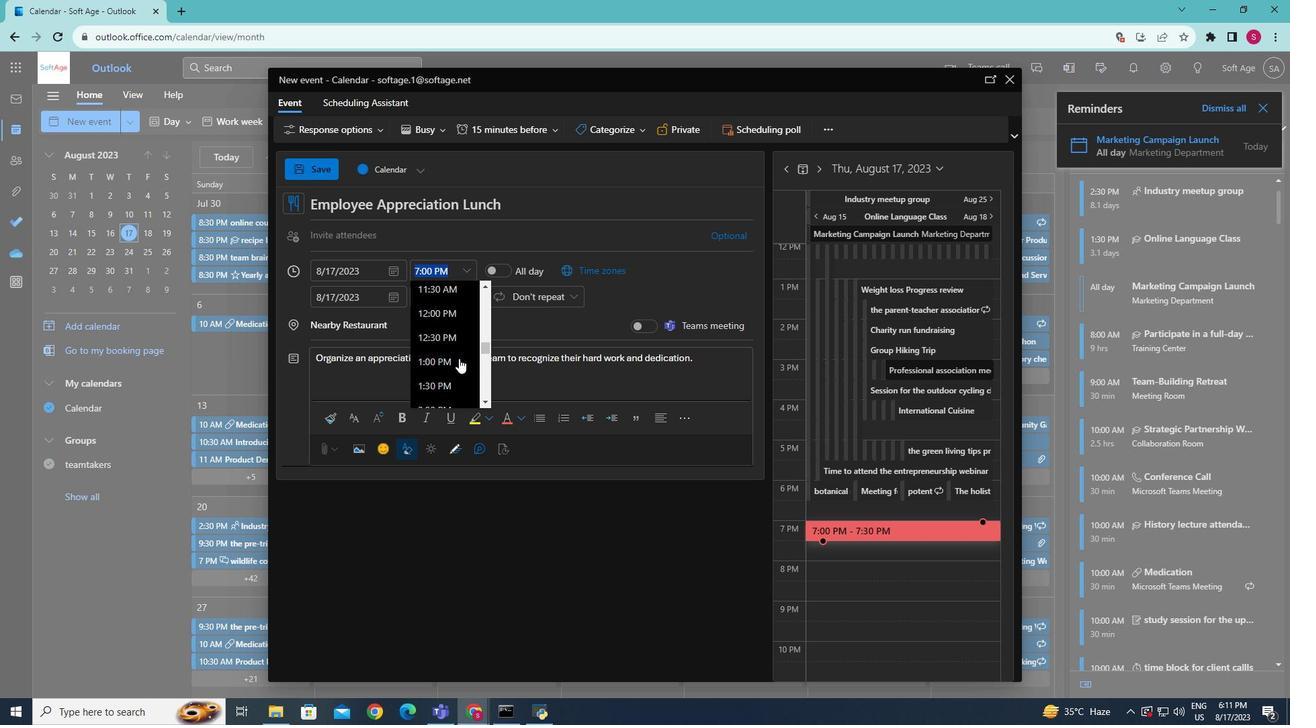 
Action: Mouse scrolled (447, 358) with delta (0, 0)
Screenshot: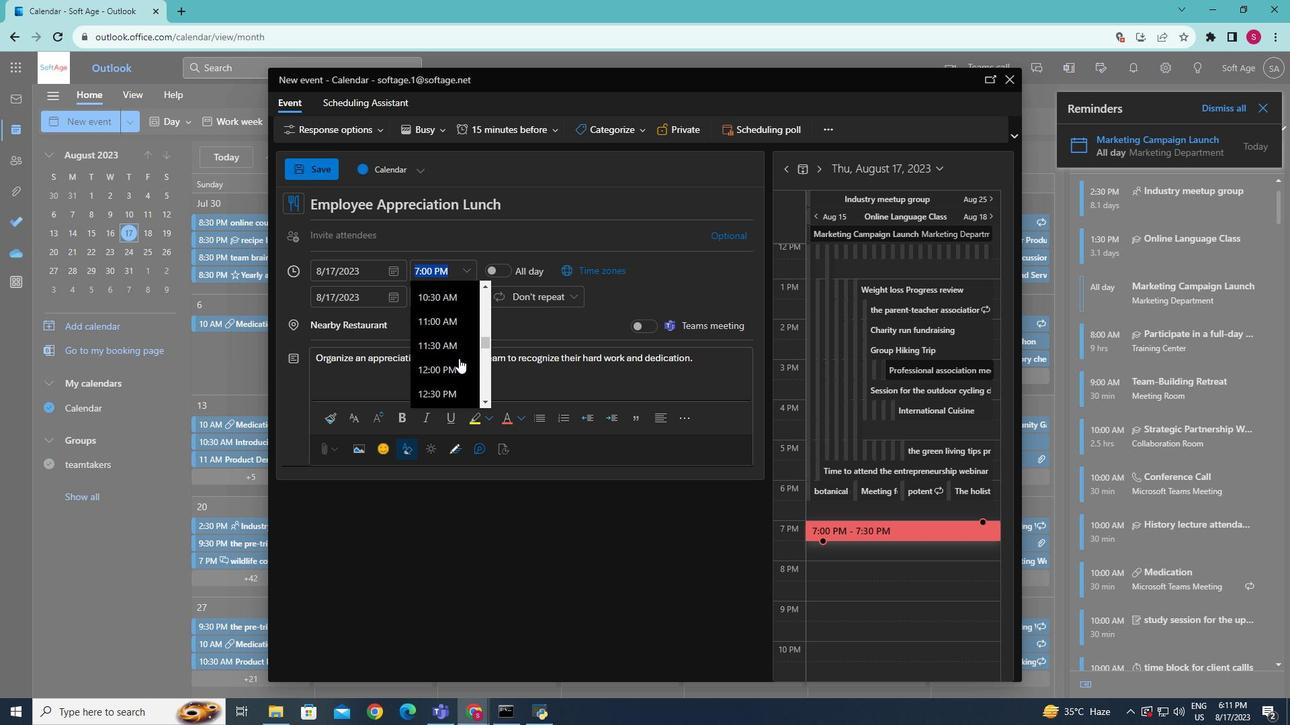
Action: Mouse moved to (444, 352)
Screenshot: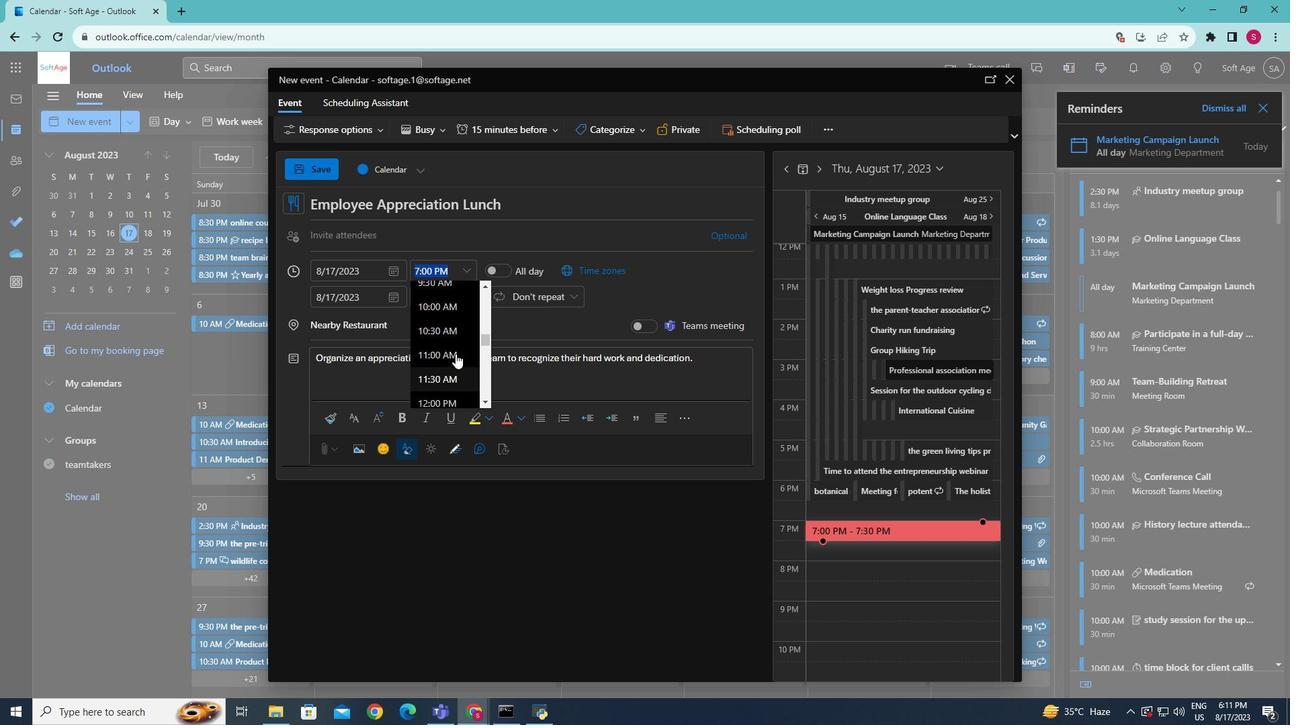 
Action: Mouse scrolled (444, 353) with delta (0, 0)
Screenshot: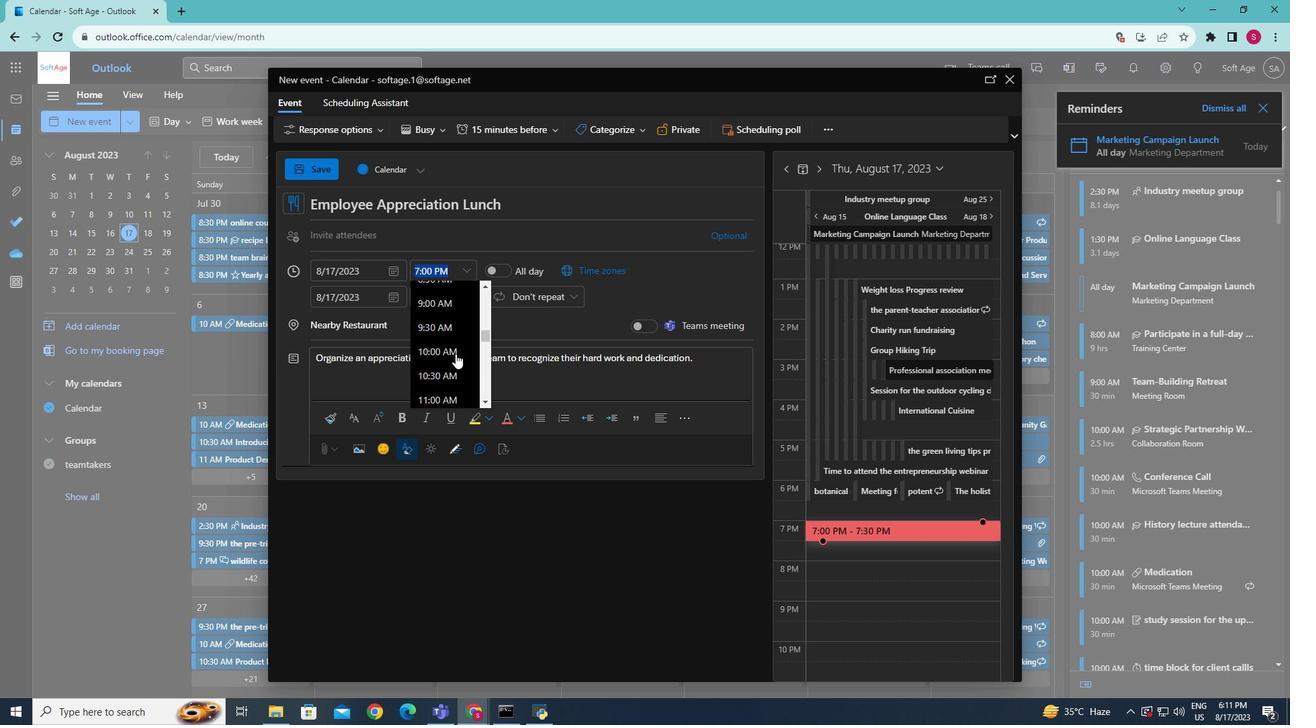 
Action: Mouse scrolled (444, 353) with delta (0, 0)
Screenshot: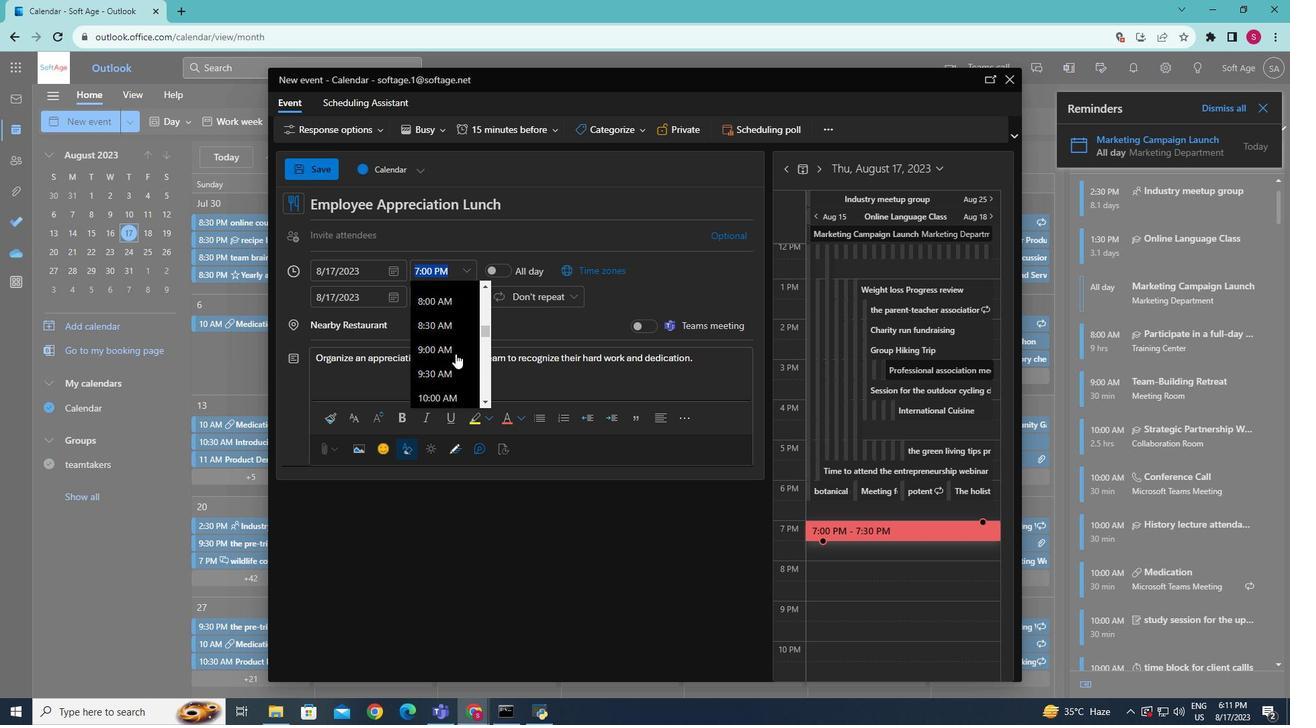
Action: Mouse scrolled (444, 351) with delta (0, -1)
Screenshot: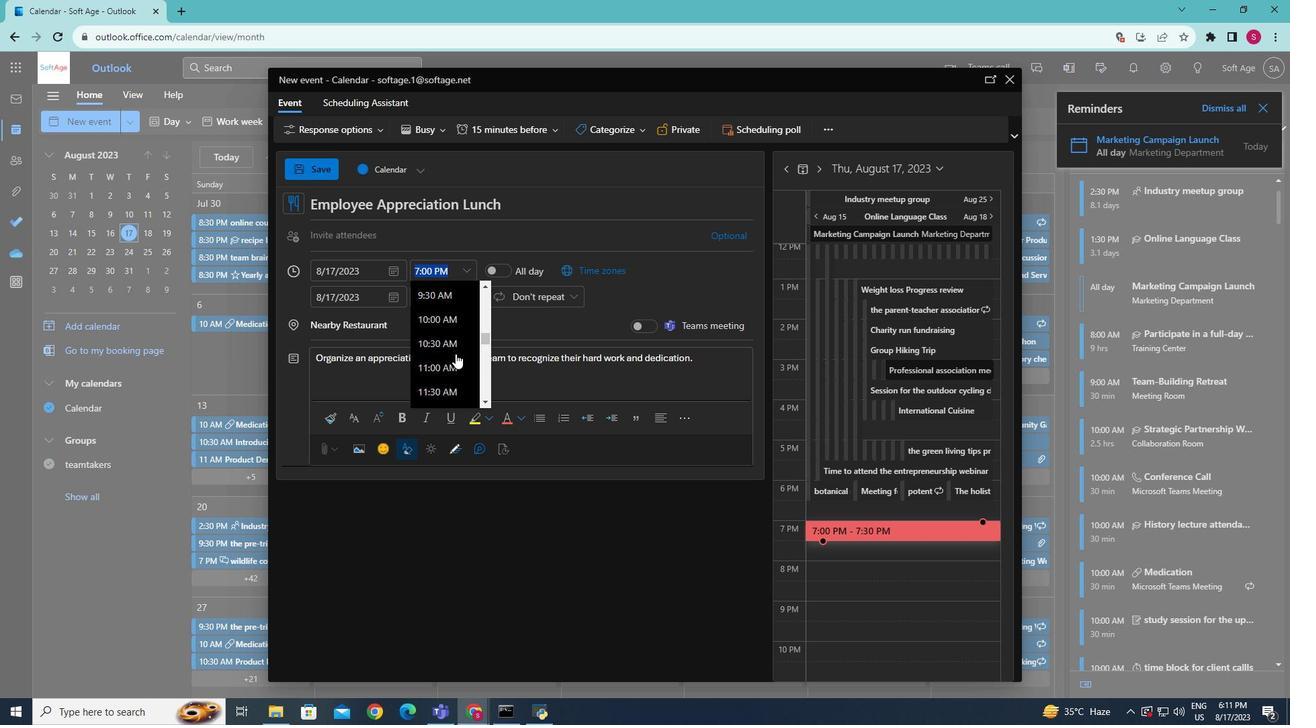
Action: Mouse scrolled (444, 351) with delta (0, -1)
Screenshot: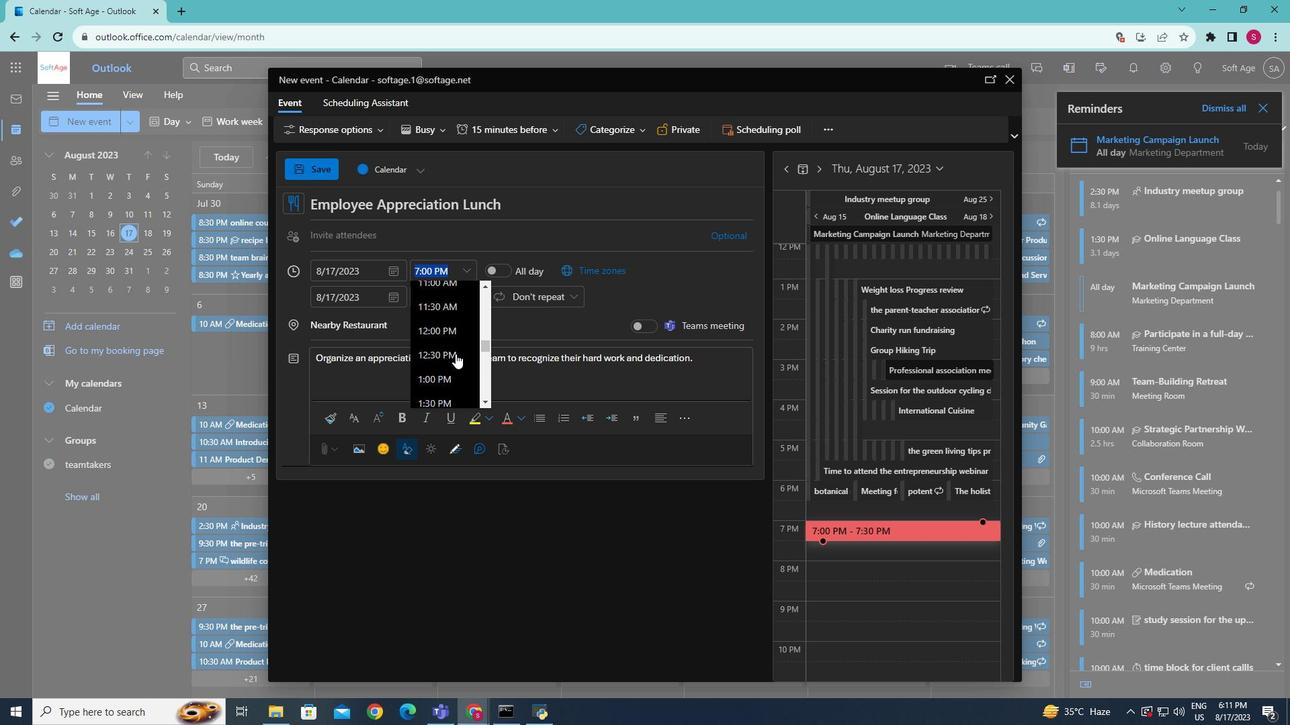 
Action: Mouse scrolled (444, 351) with delta (0, -1)
Screenshot: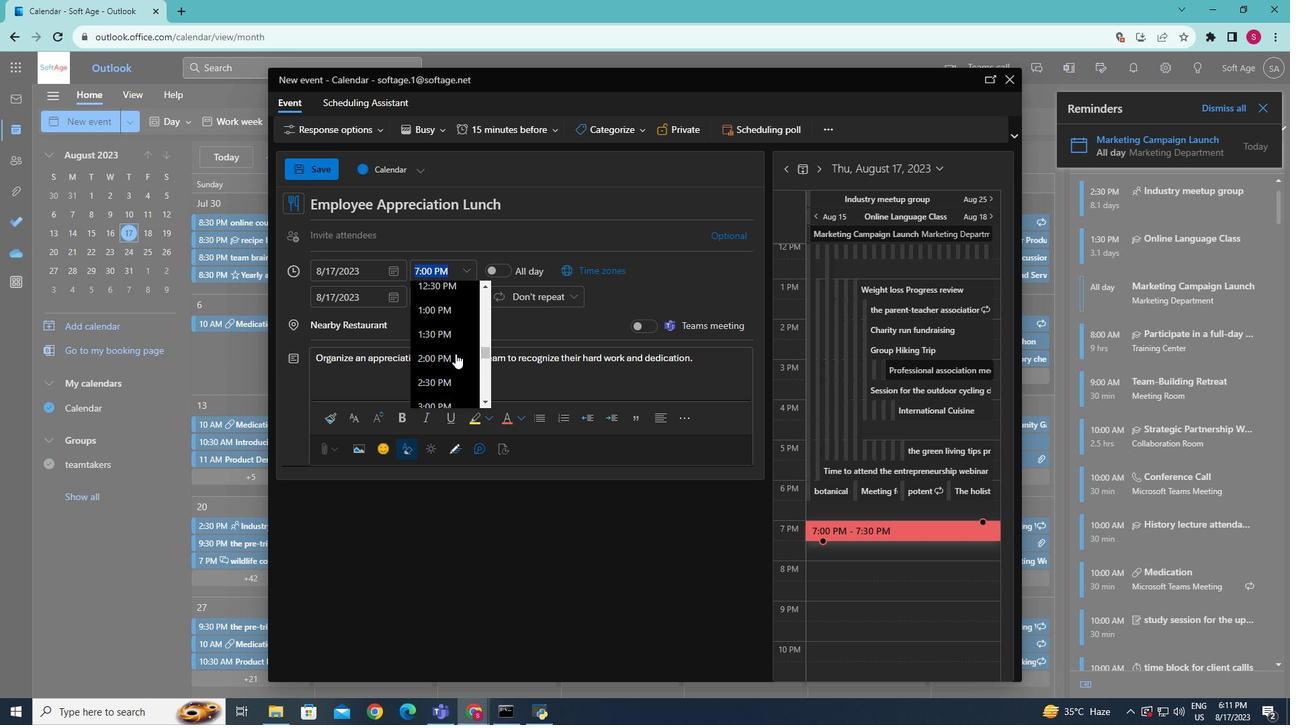 
Action: Mouse scrolled (444, 351) with delta (0, -1)
Screenshot: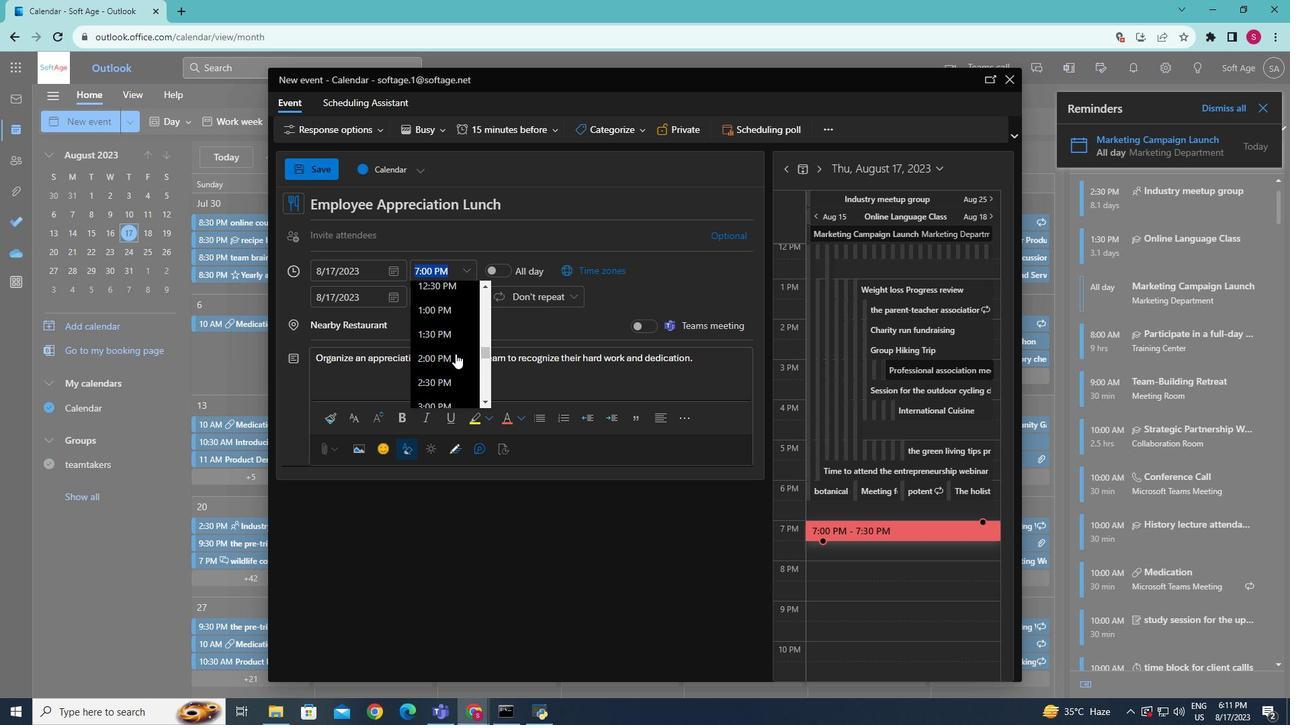 
Action: Mouse moved to (442, 342)
Screenshot: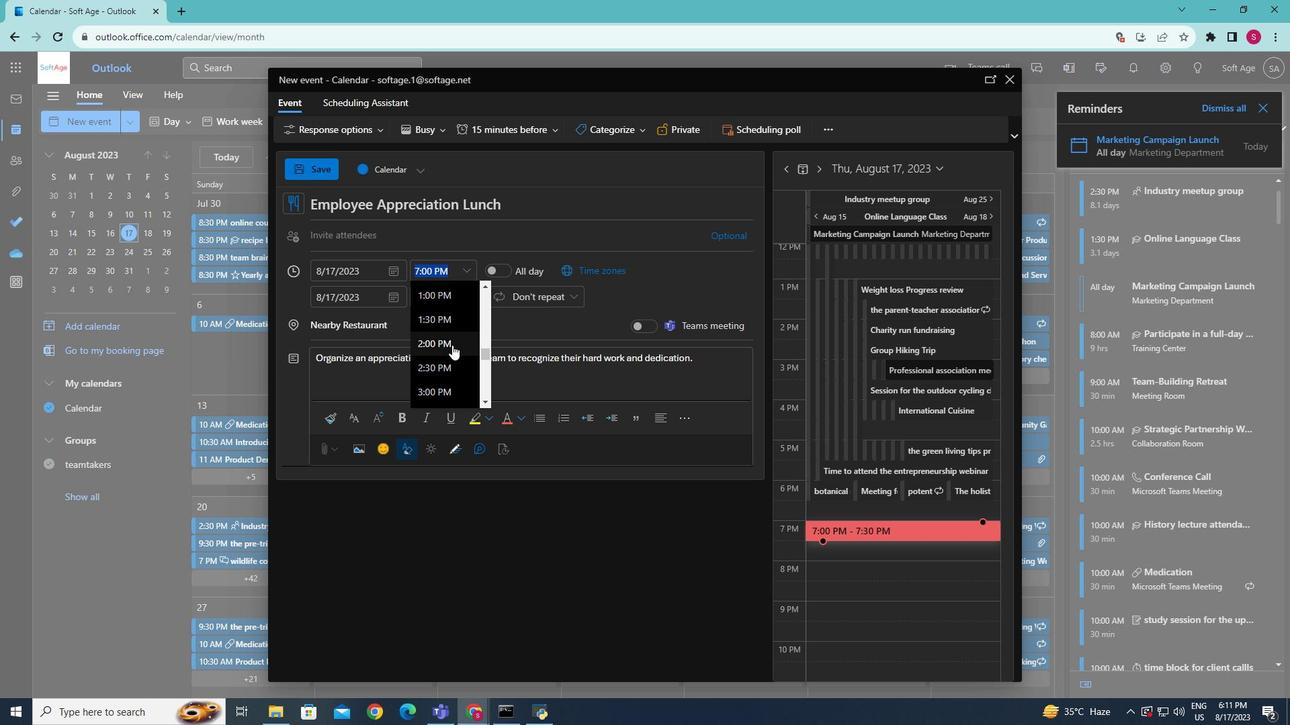 
Action: Mouse scrolled (442, 343) with delta (0, 0)
Screenshot: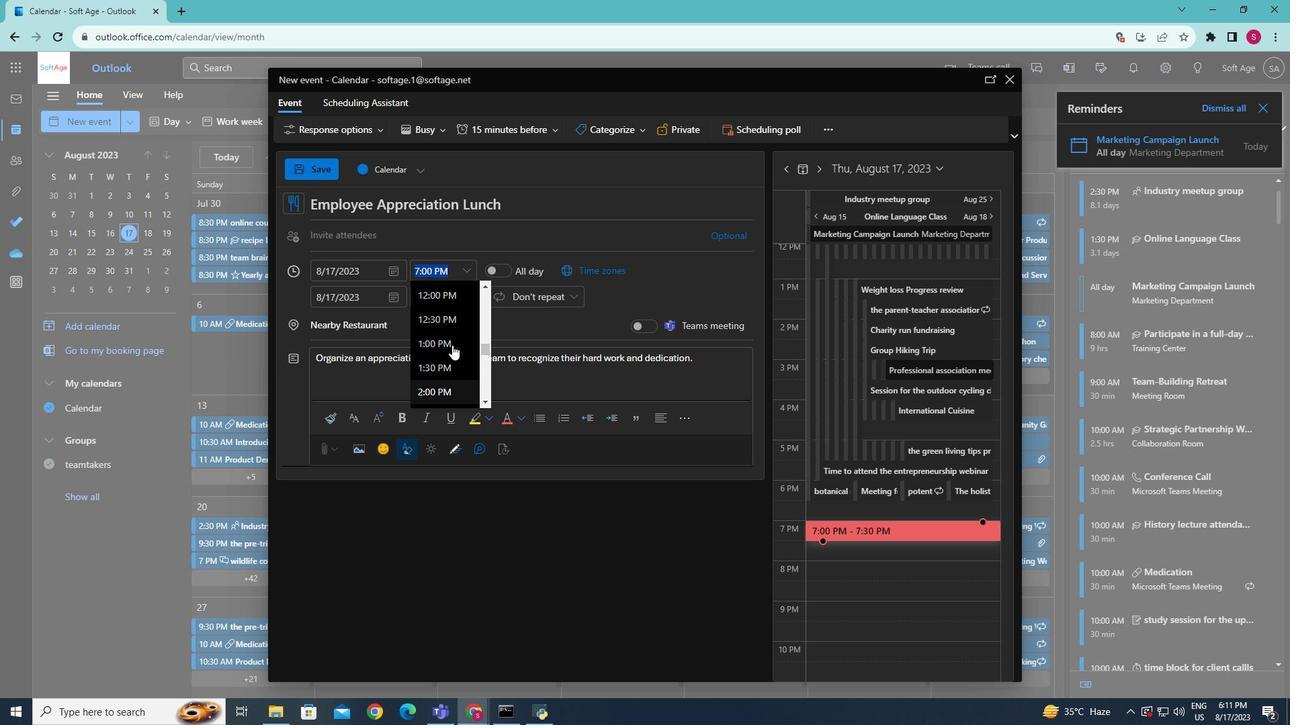 
Action: Mouse moved to (436, 305)
Screenshot: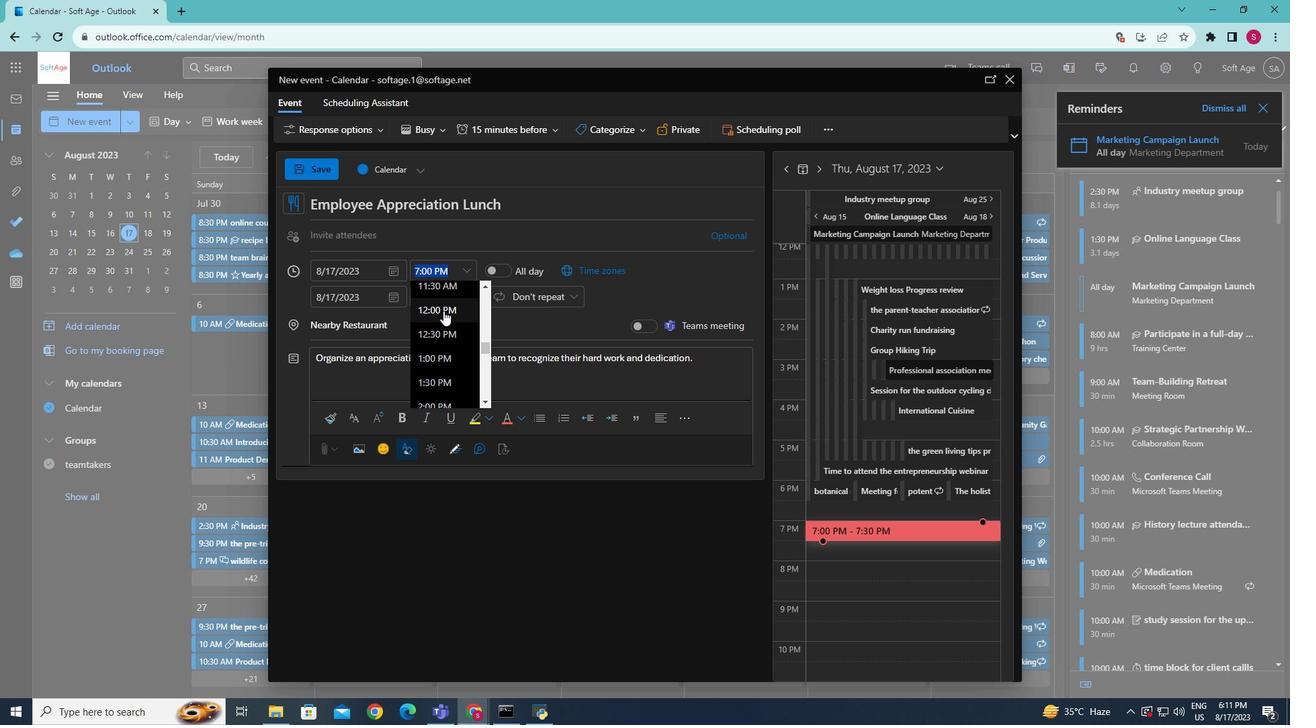 
Action: Mouse pressed left at (436, 305)
Screenshot: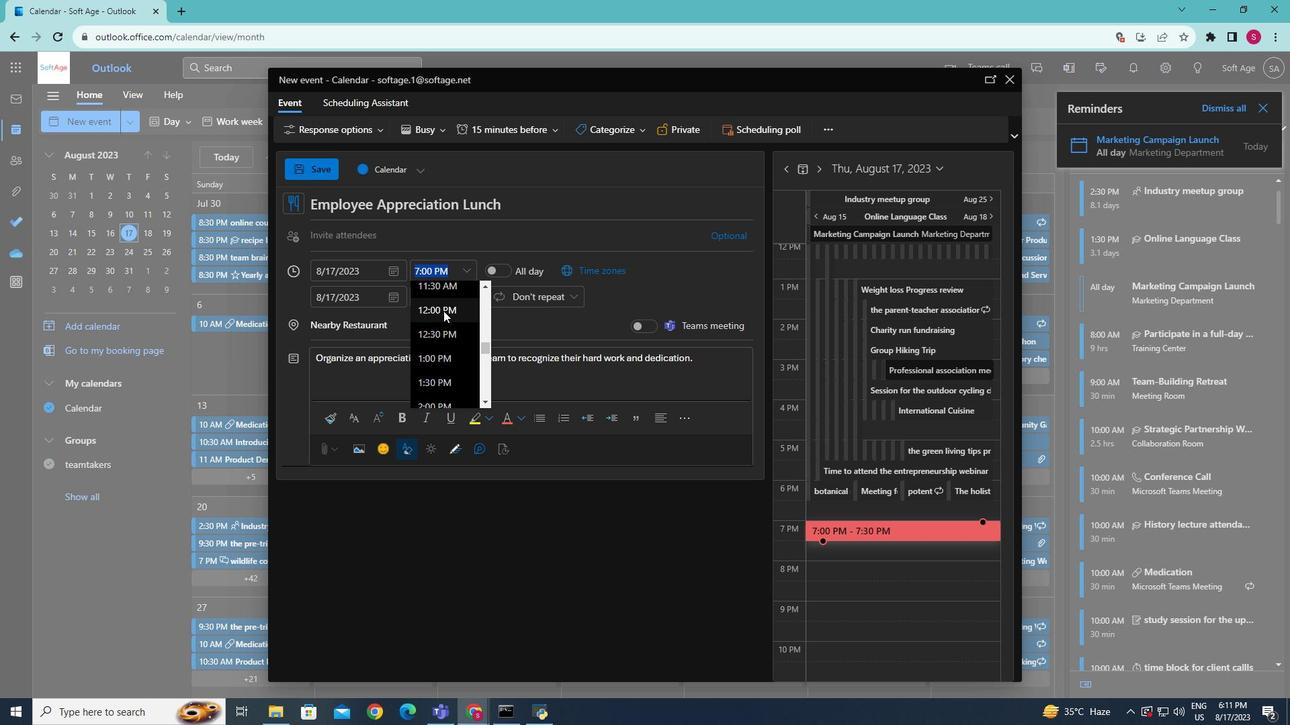 
Action: Mouse moved to (456, 291)
Screenshot: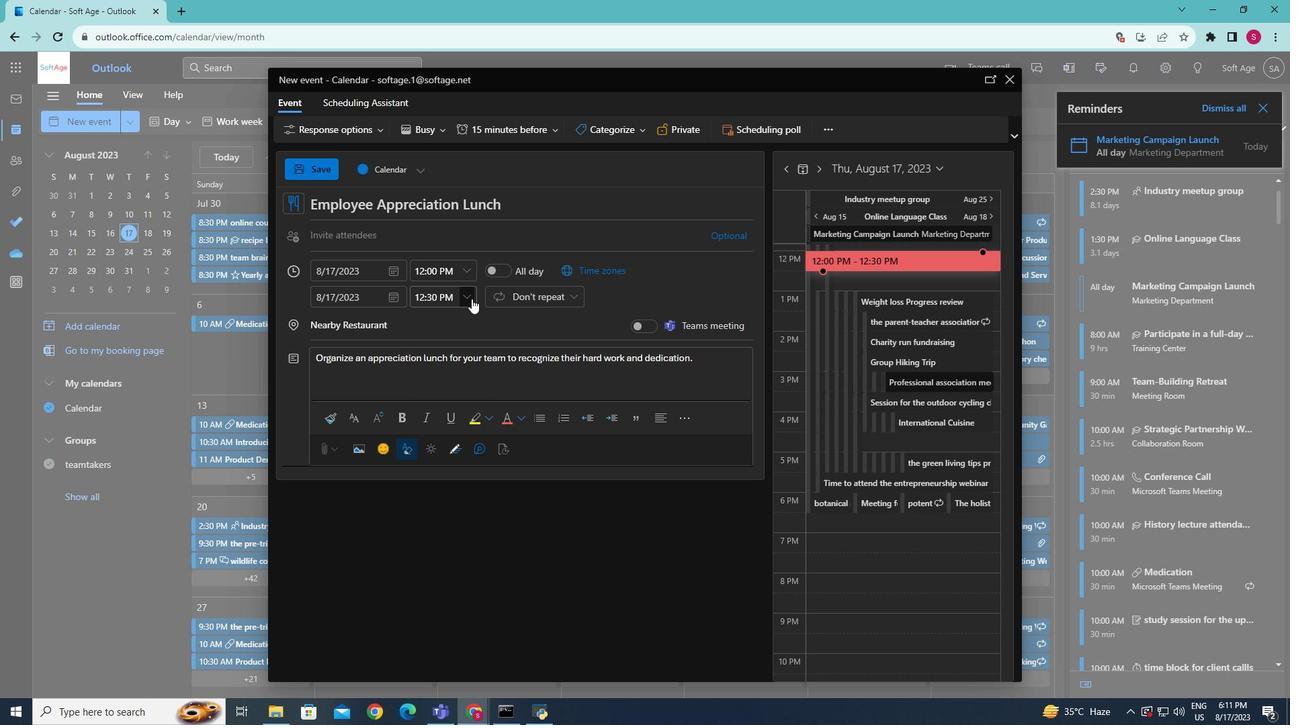 
Action: Mouse pressed left at (456, 291)
Screenshot: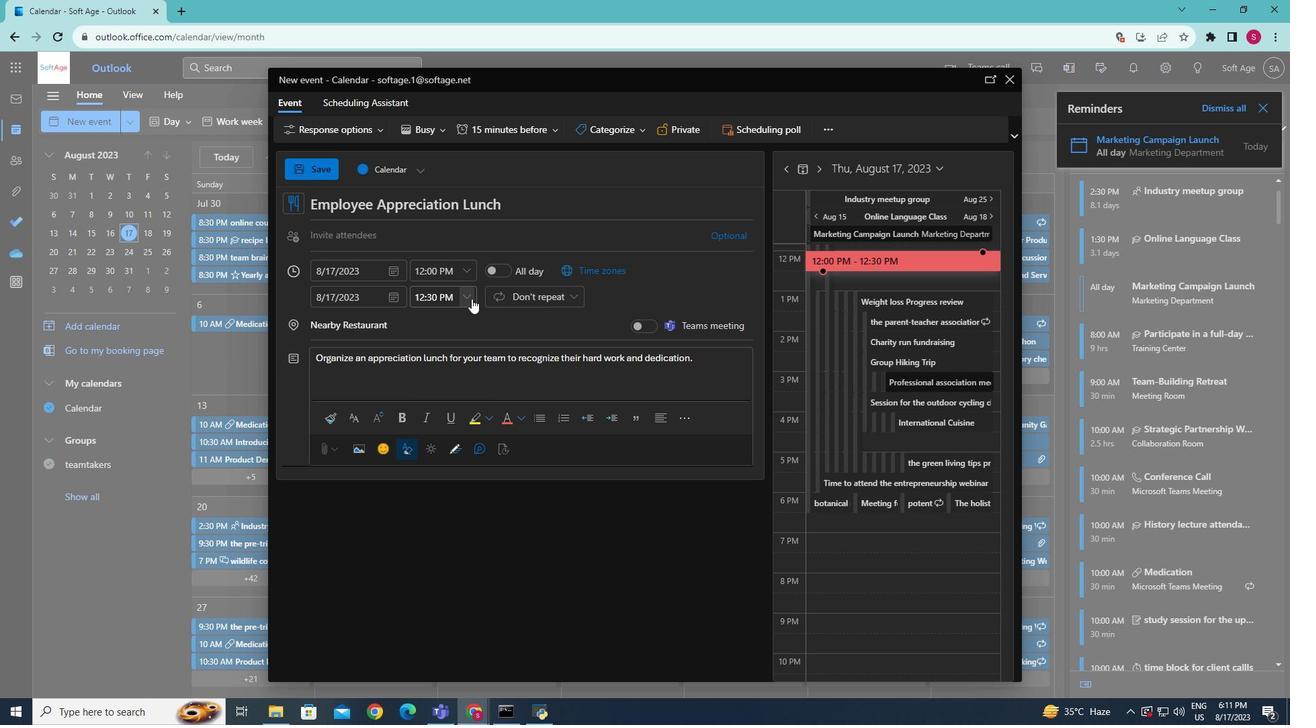 
Action: Mouse moved to (438, 364)
Screenshot: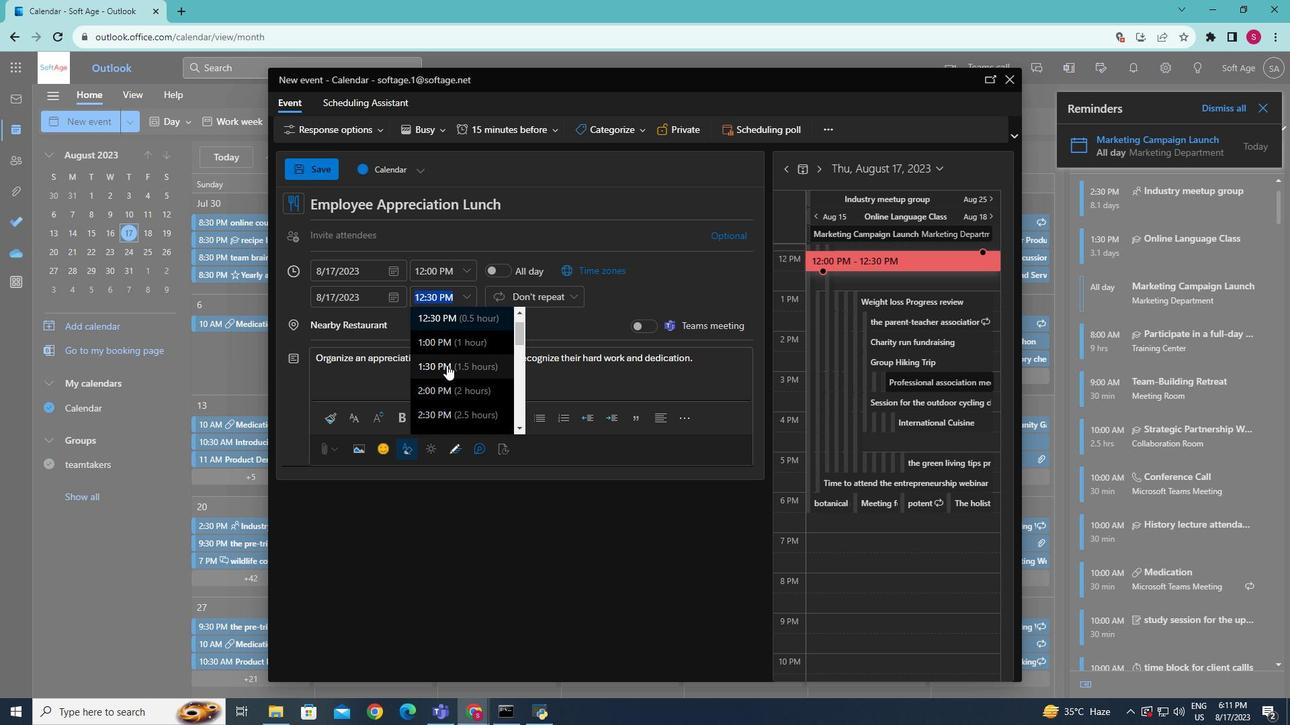 
Action: Mouse pressed left at (438, 364)
Screenshot: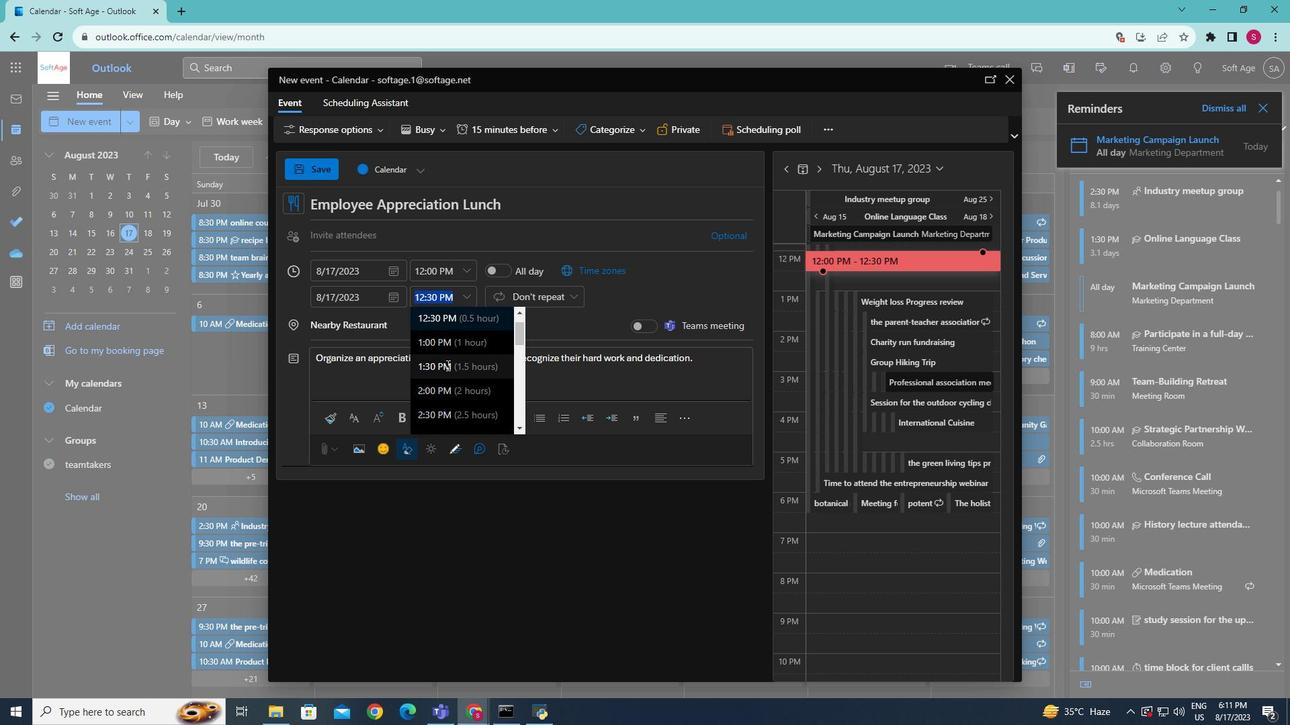 
Action: Mouse moved to (352, 139)
Screenshot: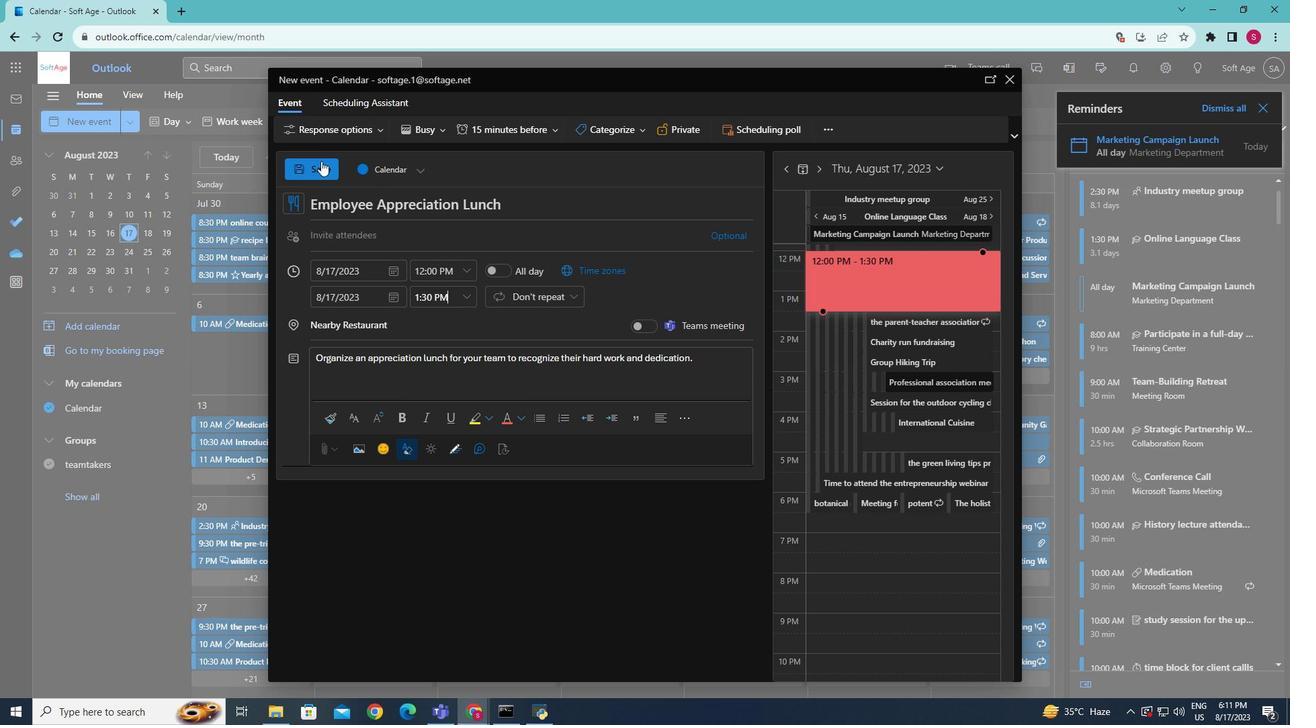 
Action: Mouse pressed left at (352, 139)
Screenshot: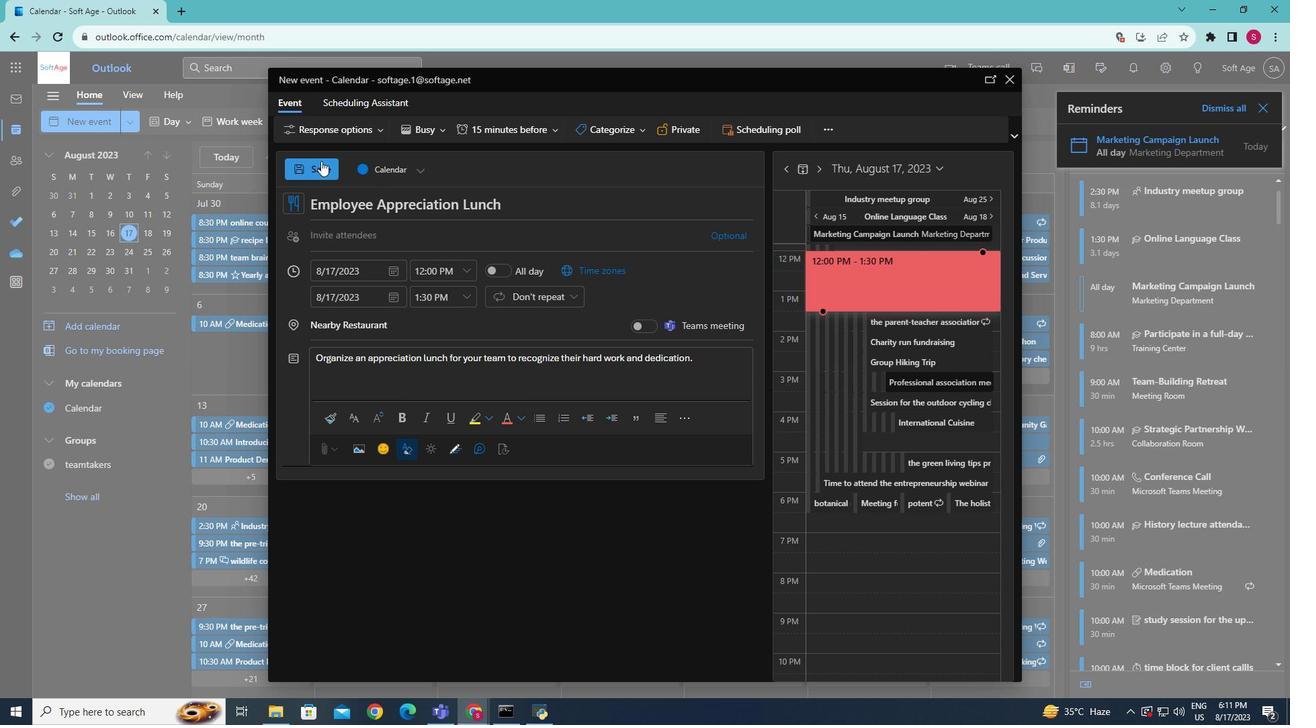 
Action: Mouse moved to (493, 405)
Screenshot: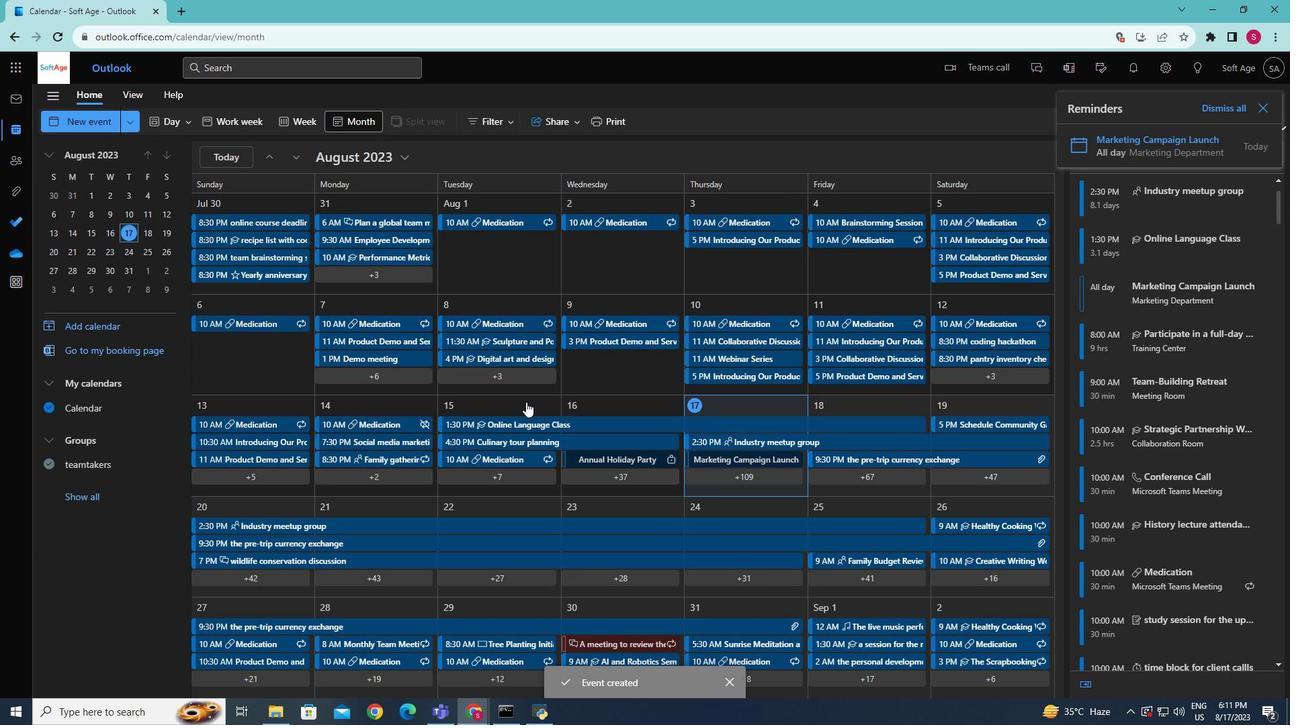 
